 Task: Add a condition where "Hours until due date Greater than Twenty" in unsolved tickets in your groups.
Action: Mouse moved to (130, 534)
Screenshot: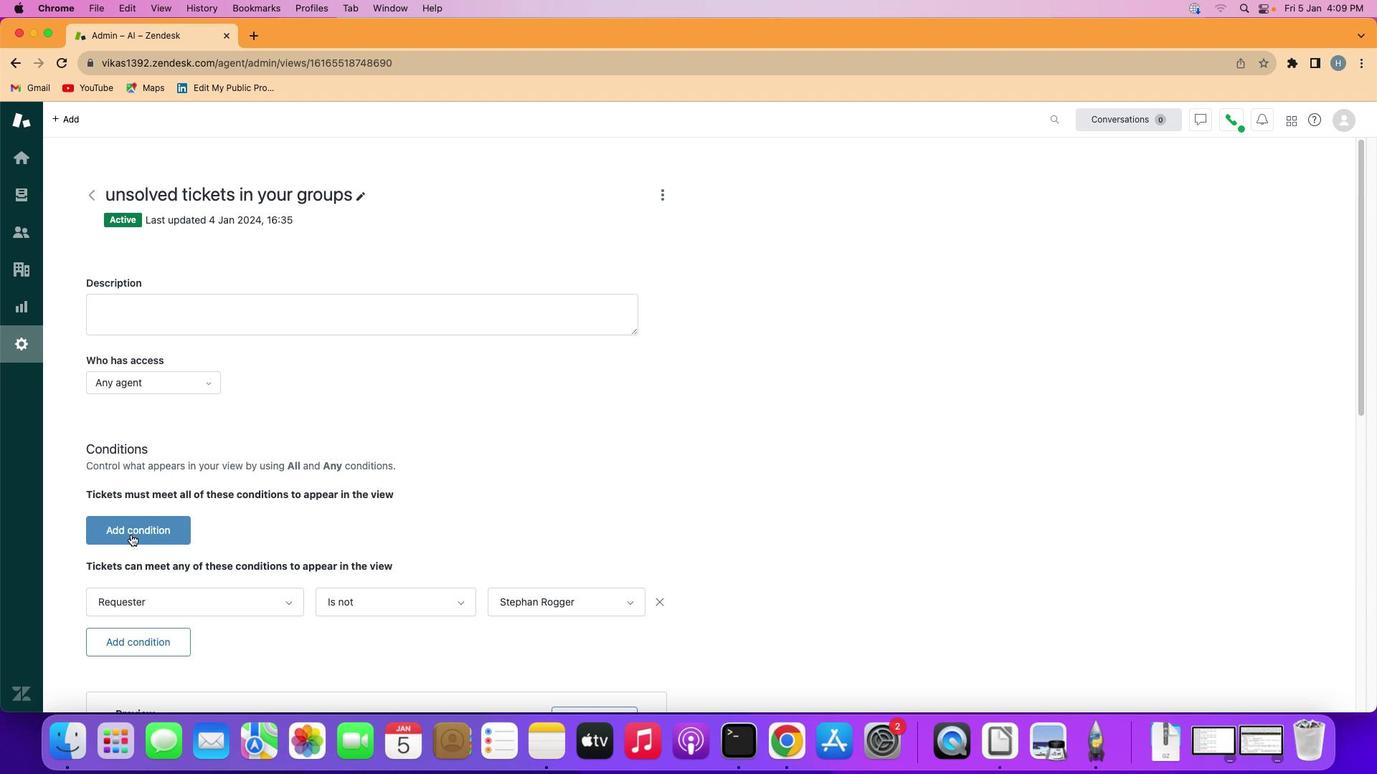 
Action: Mouse pressed left at (130, 534)
Screenshot: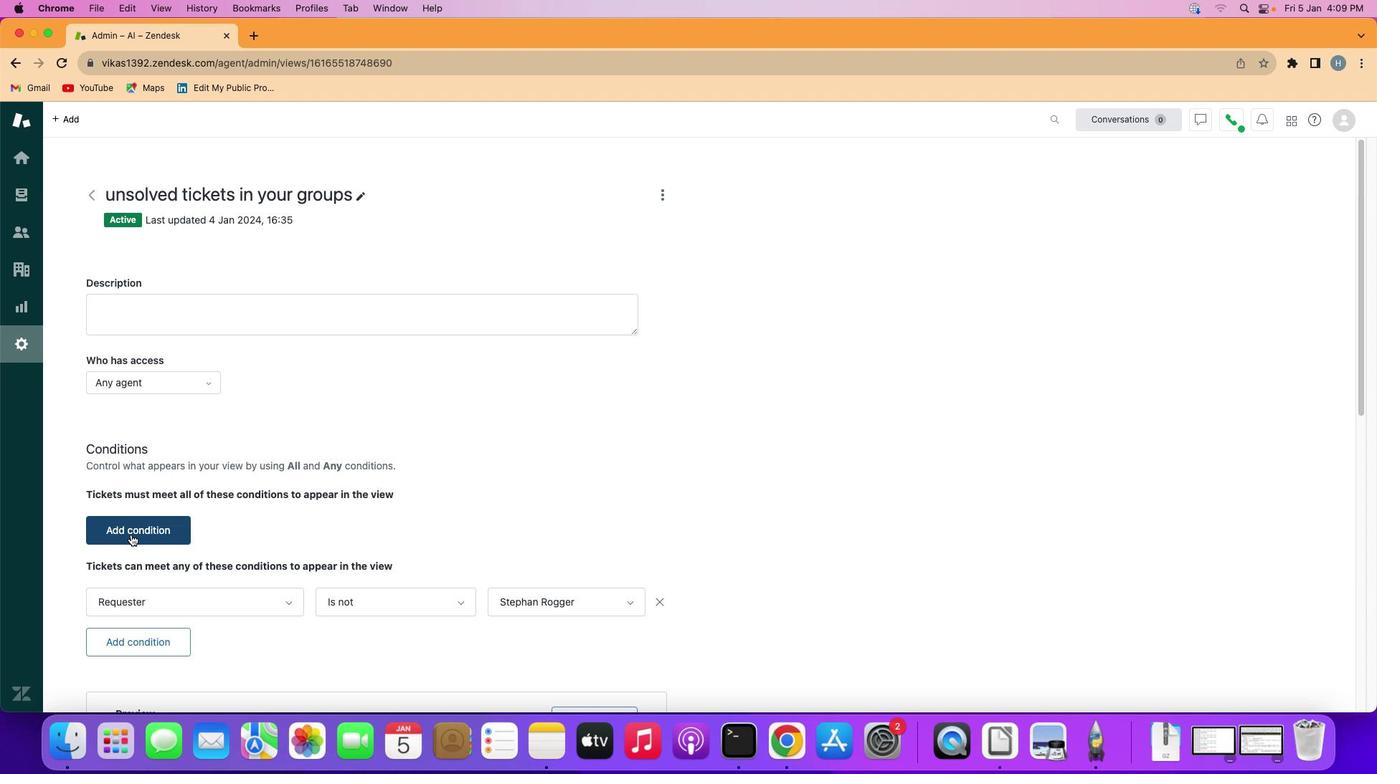 
Action: Mouse moved to (208, 538)
Screenshot: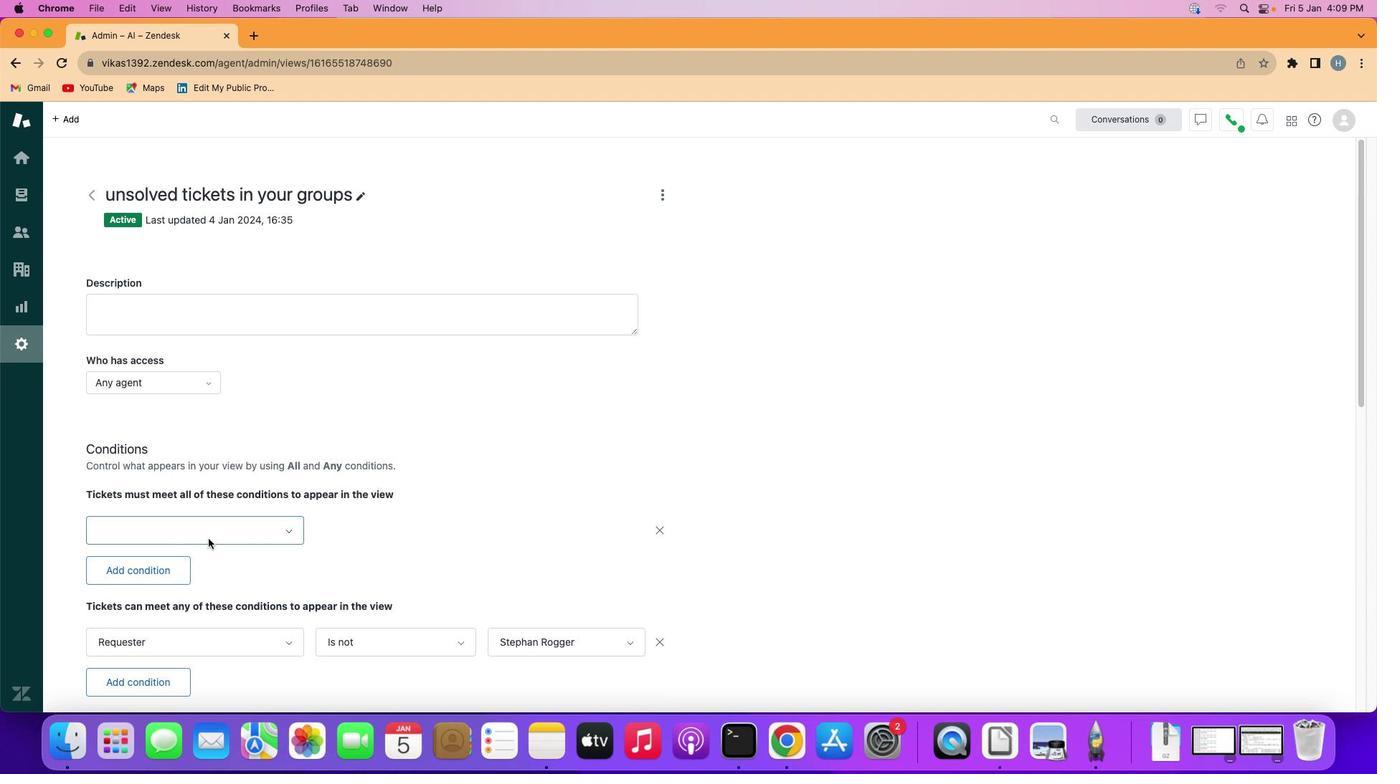 
Action: Mouse pressed left at (208, 538)
Screenshot: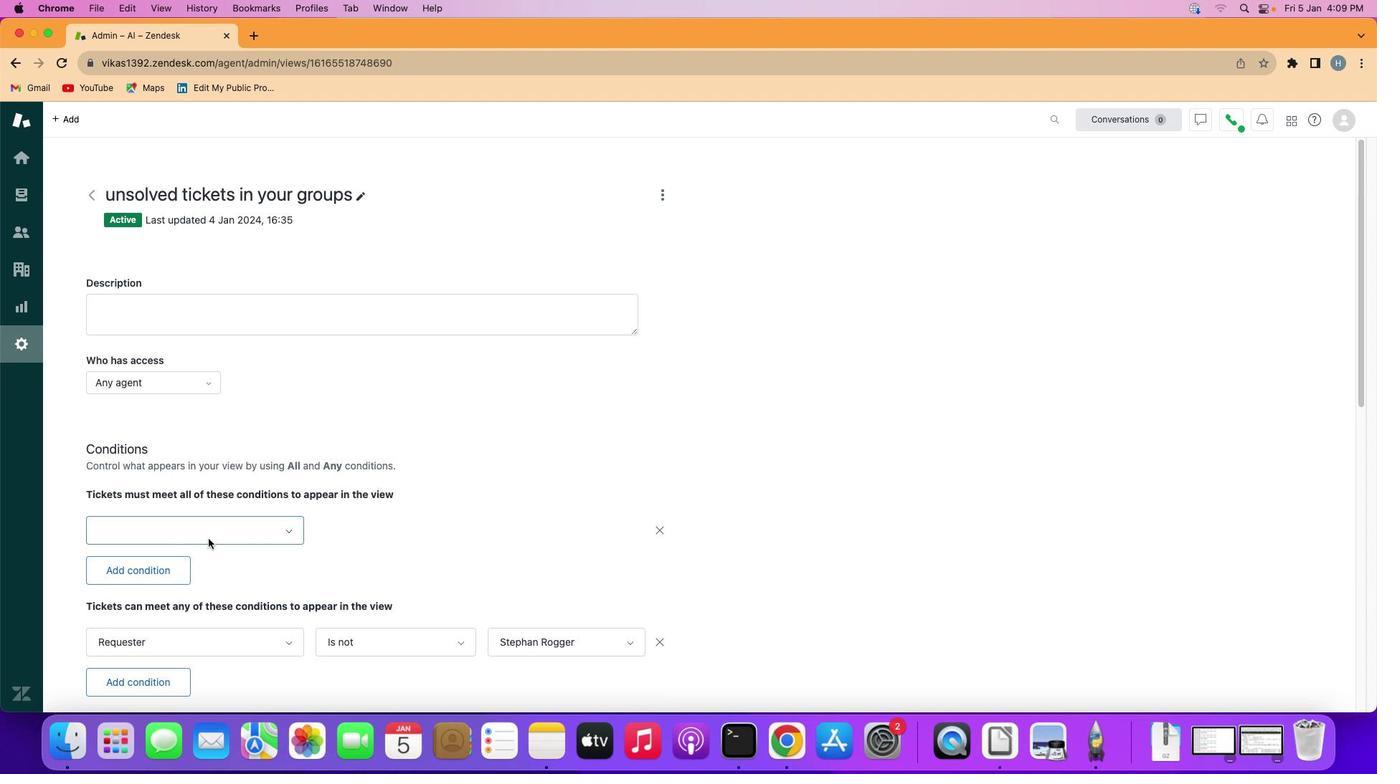 
Action: Mouse moved to (197, 396)
Screenshot: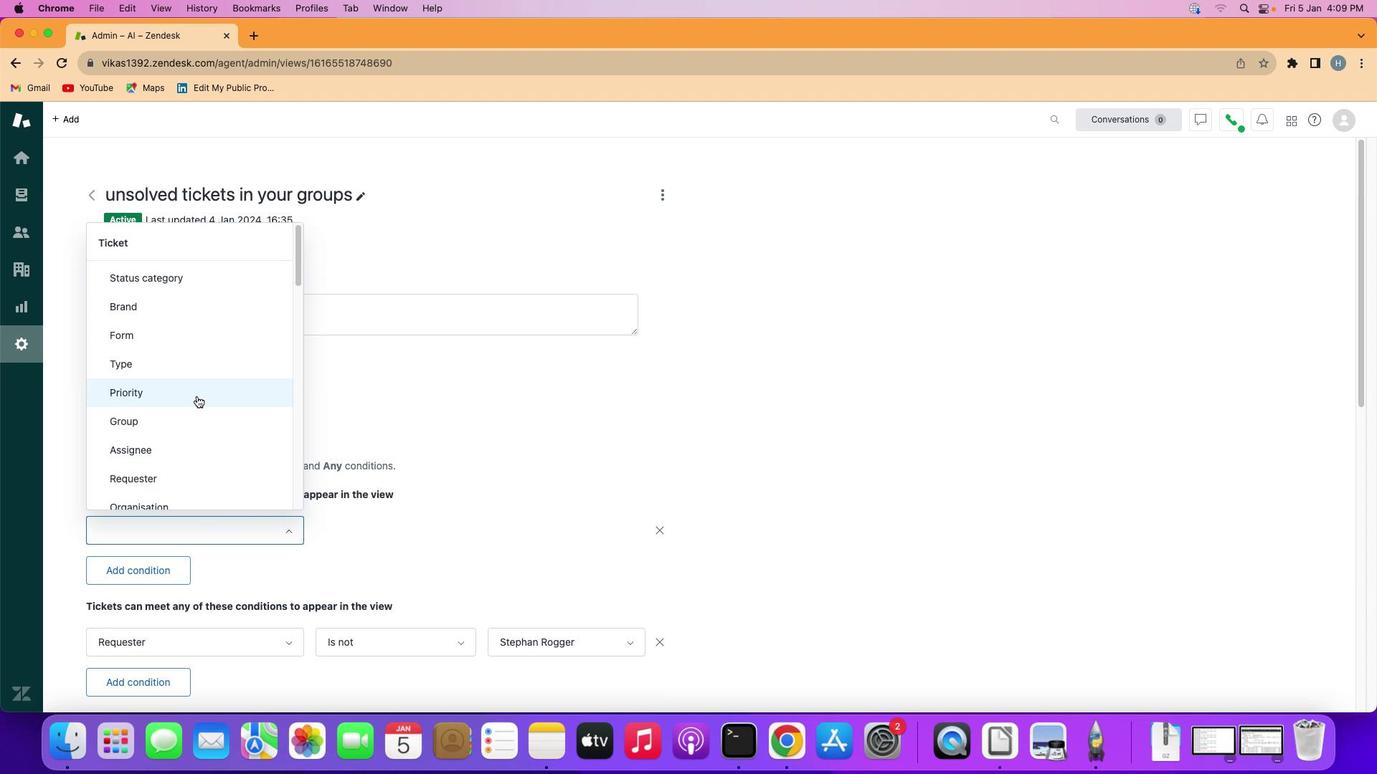 
Action: Mouse scrolled (197, 396) with delta (0, 0)
Screenshot: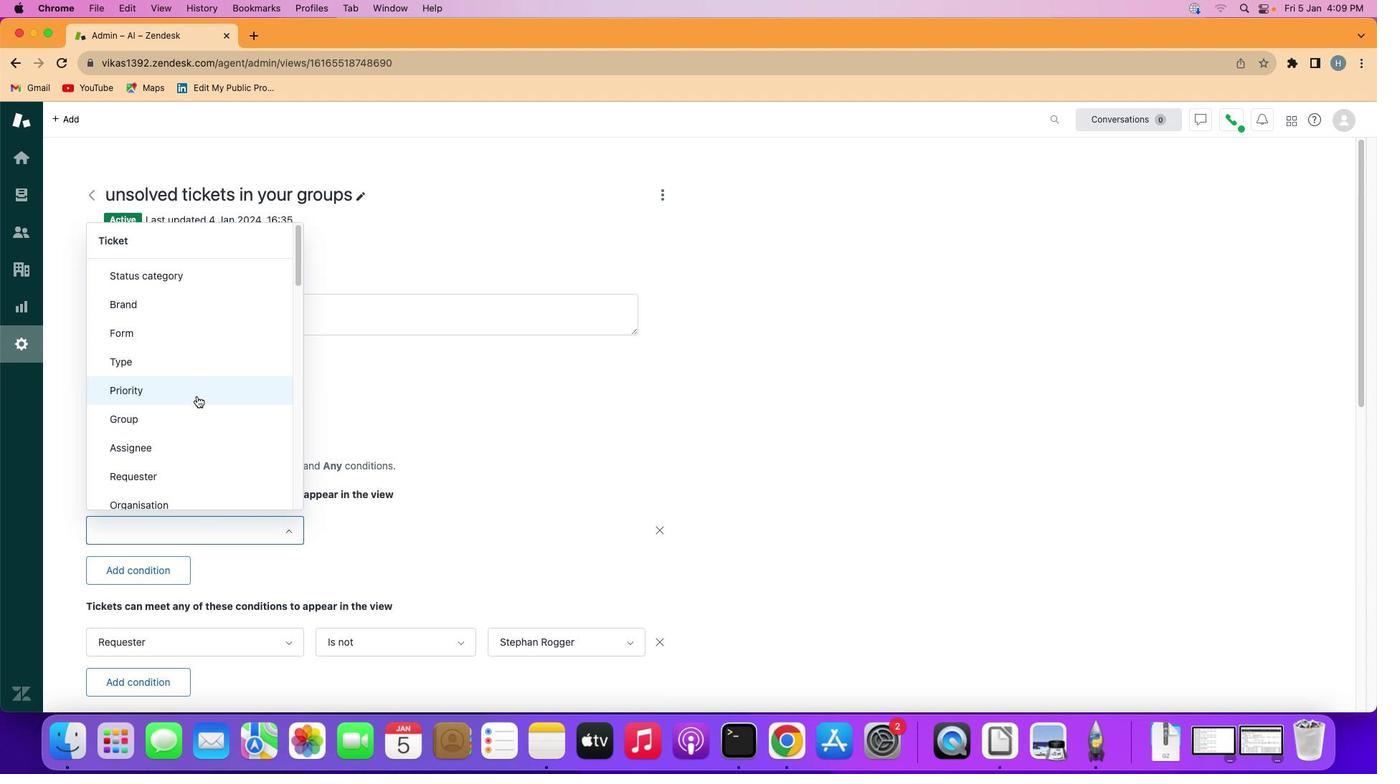 
Action: Mouse scrolled (197, 396) with delta (0, 0)
Screenshot: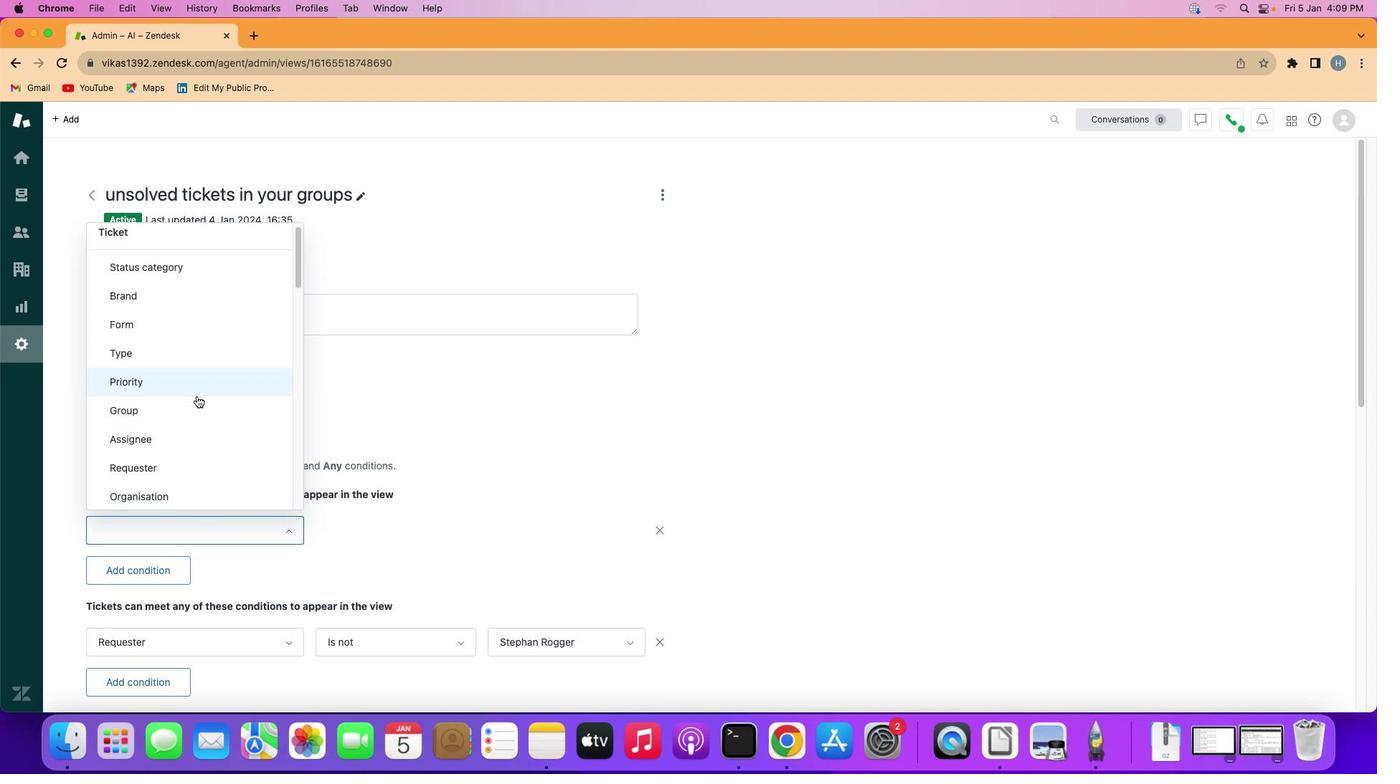 
Action: Mouse scrolled (197, 396) with delta (0, 0)
Screenshot: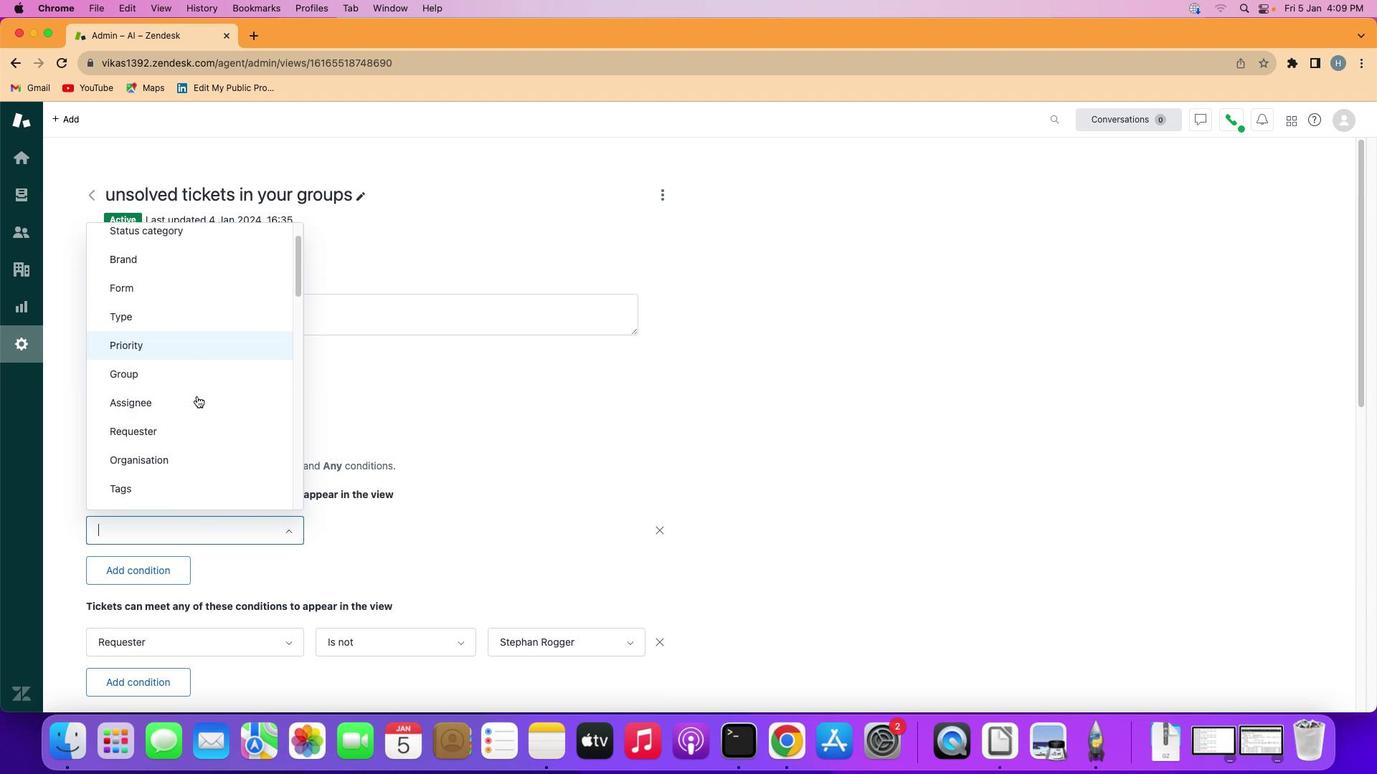 
Action: Mouse scrolled (197, 396) with delta (0, -1)
Screenshot: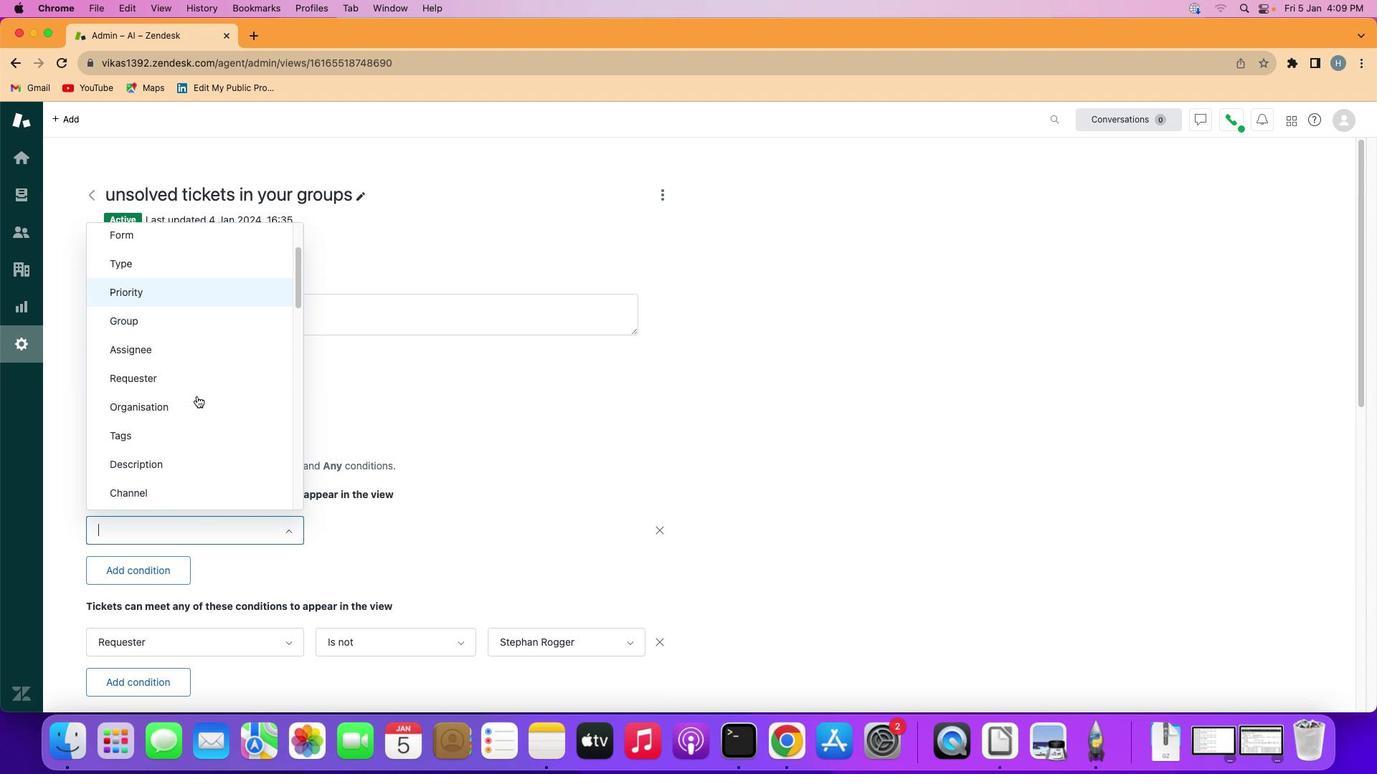 
Action: Mouse scrolled (197, 396) with delta (0, -2)
Screenshot: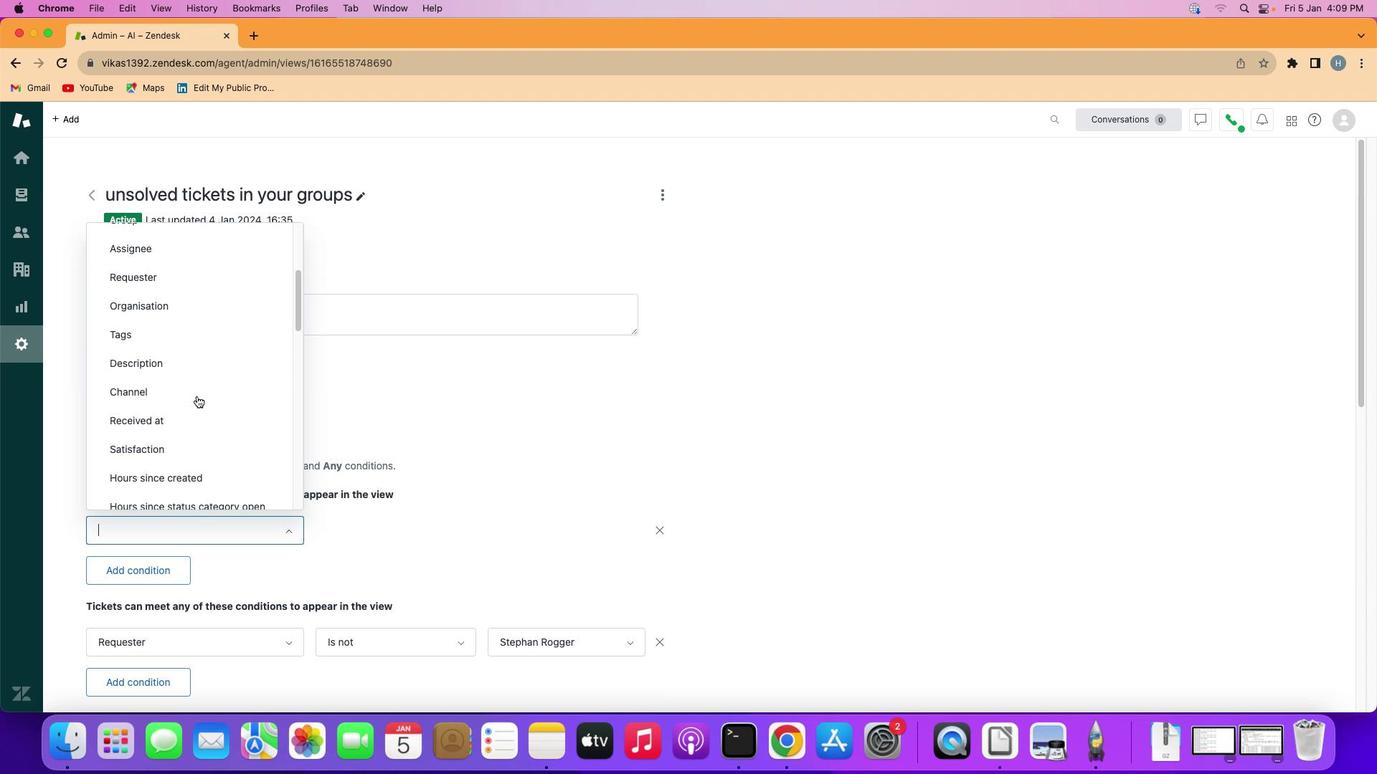 
Action: Mouse moved to (206, 393)
Screenshot: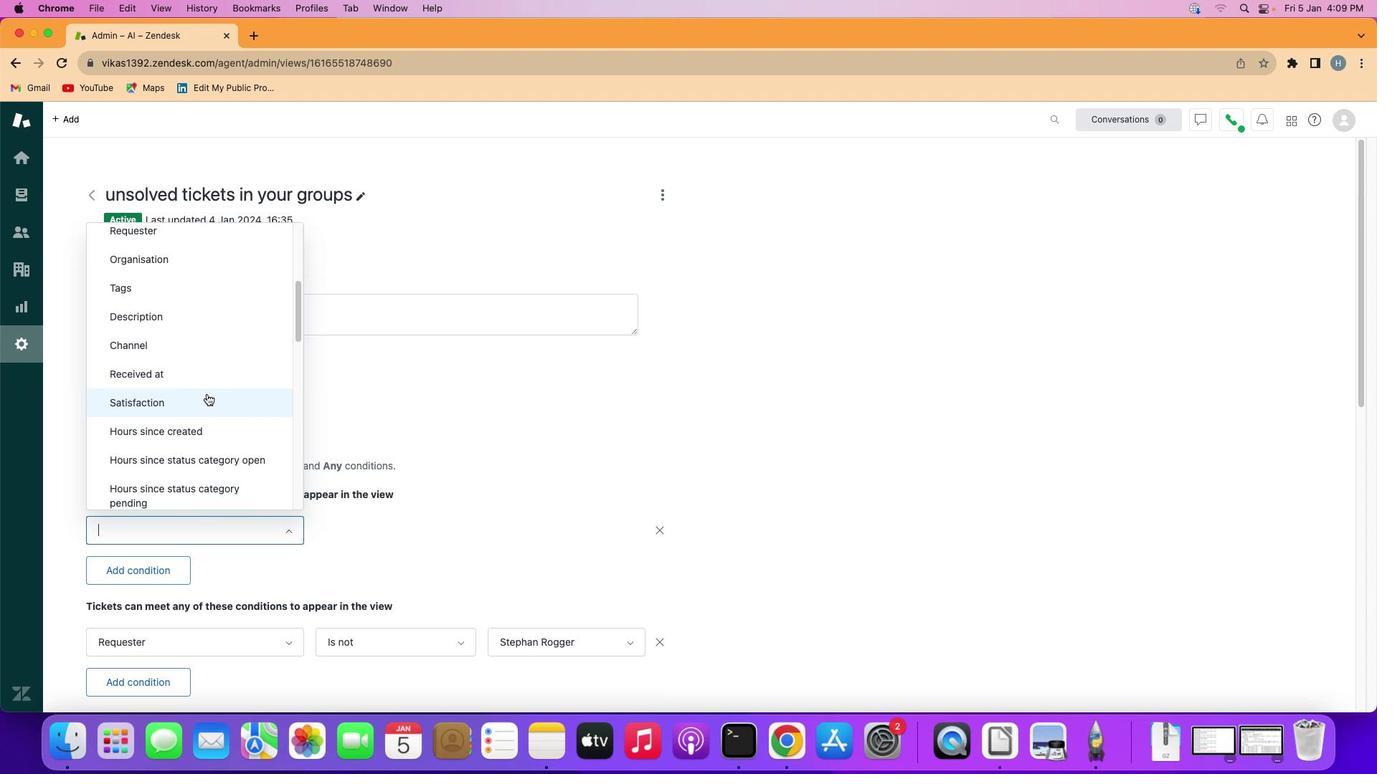 
Action: Mouse scrolled (206, 393) with delta (0, 0)
Screenshot: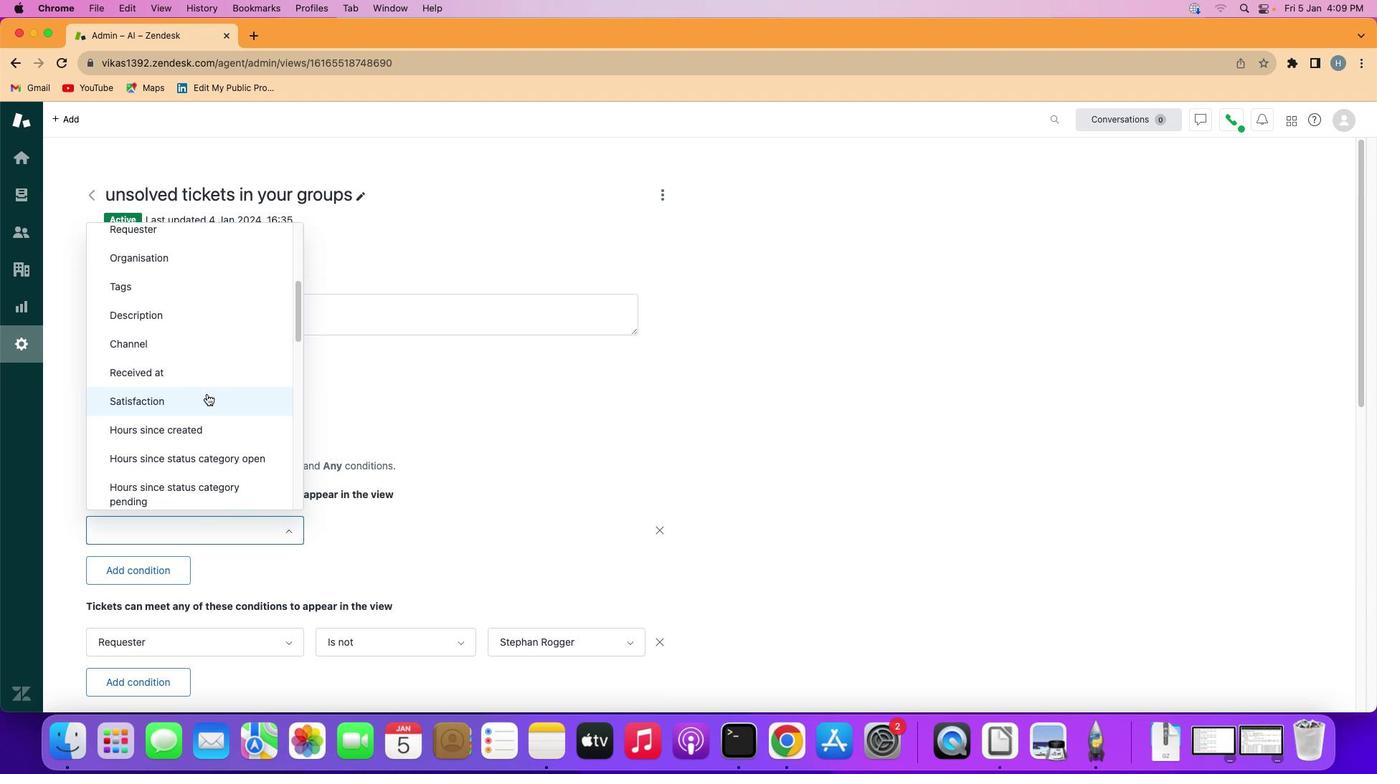 
Action: Mouse scrolled (206, 393) with delta (0, 0)
Screenshot: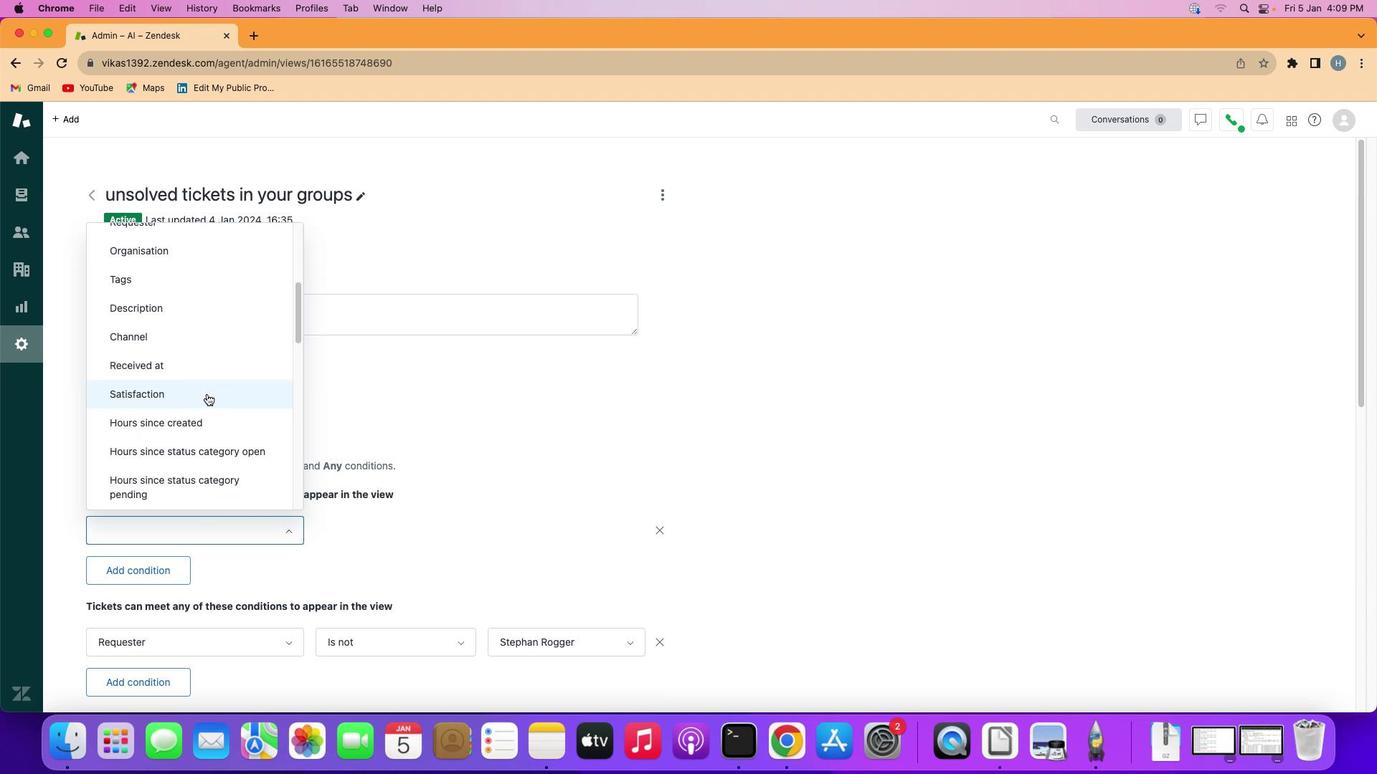
Action: Mouse scrolled (206, 393) with delta (0, 0)
Screenshot: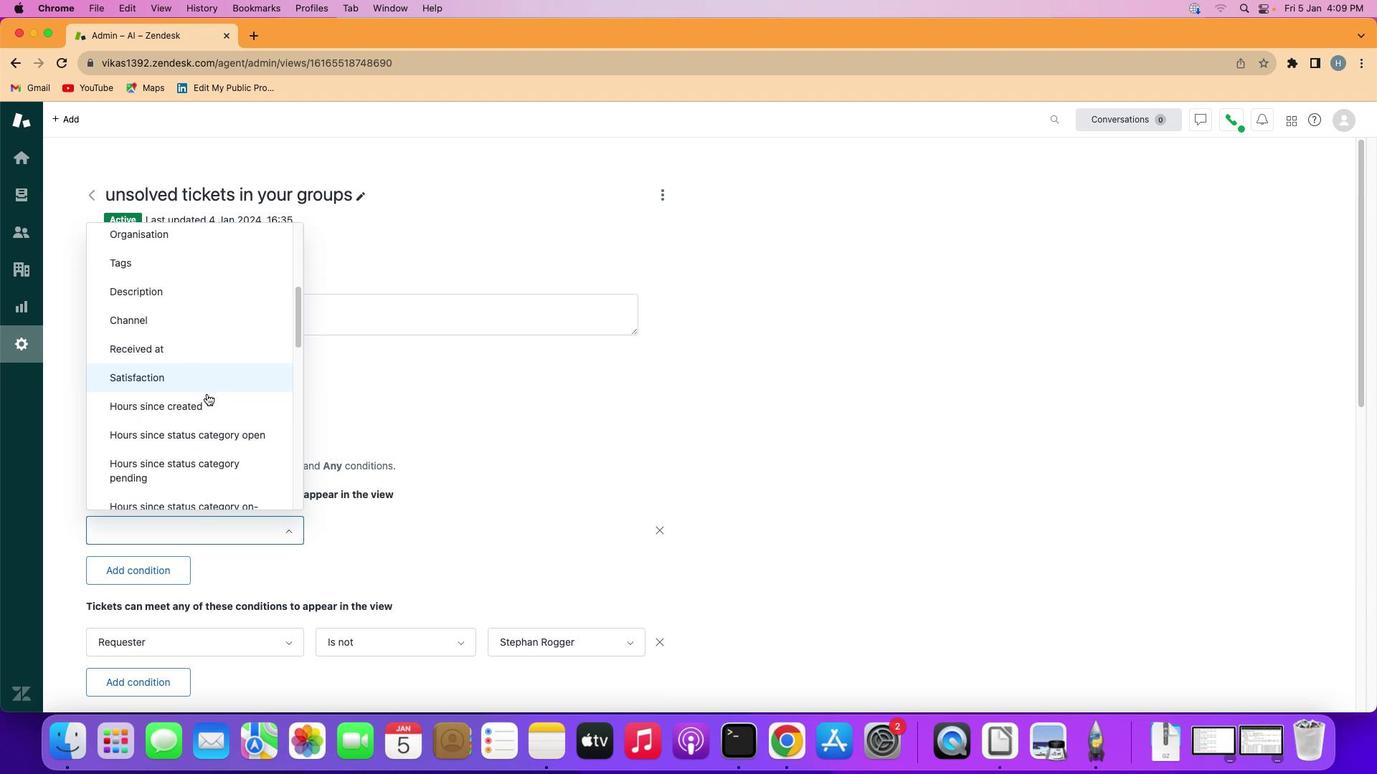 
Action: Mouse scrolled (206, 393) with delta (0, -1)
Screenshot: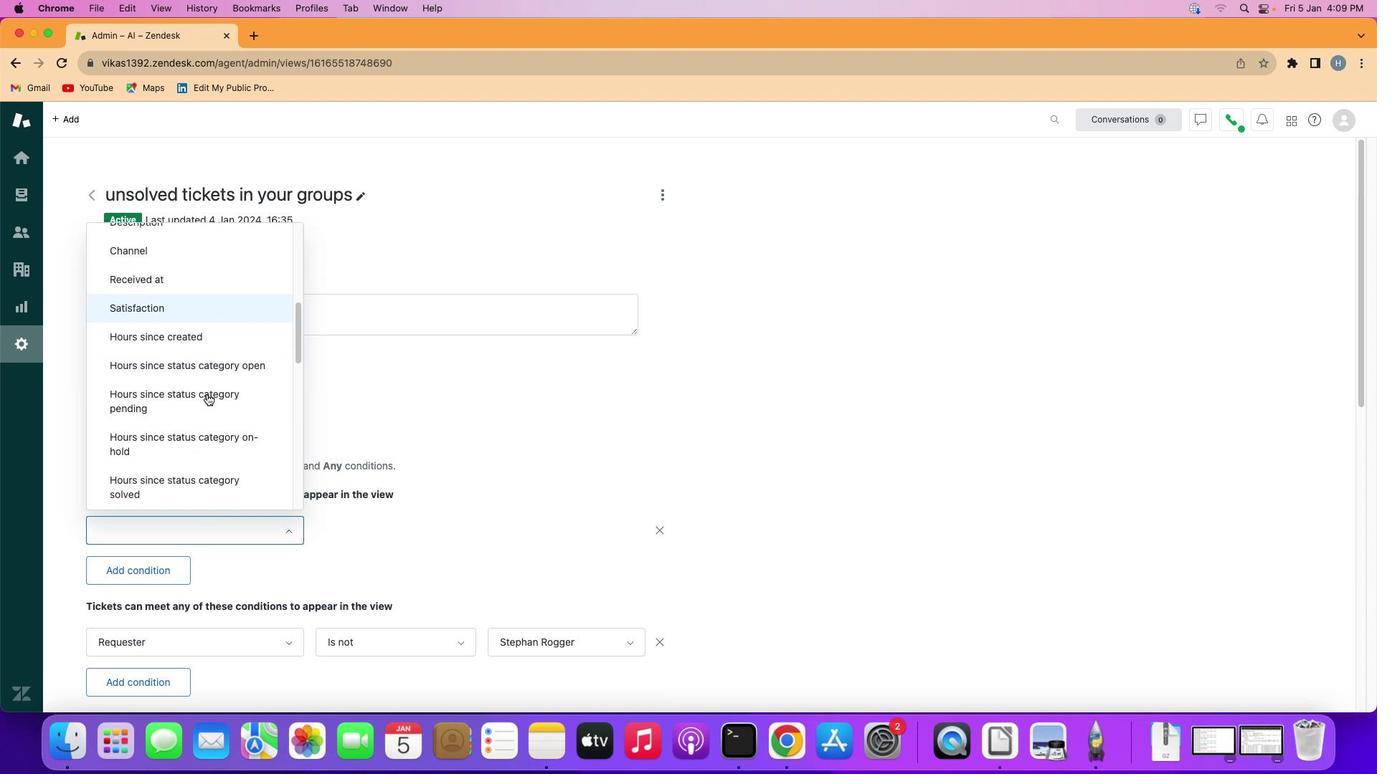 
Action: Mouse scrolled (206, 393) with delta (0, -1)
Screenshot: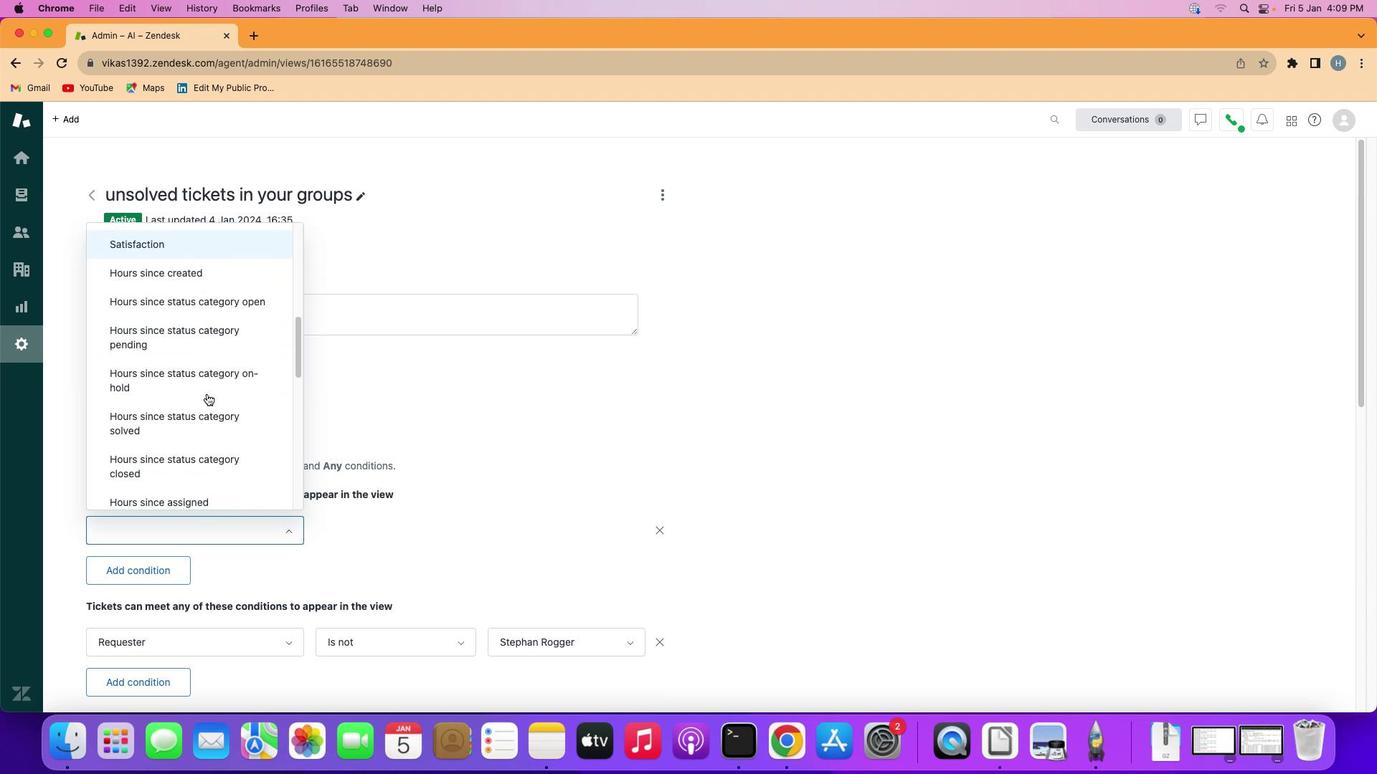 
Action: Mouse moved to (224, 393)
Screenshot: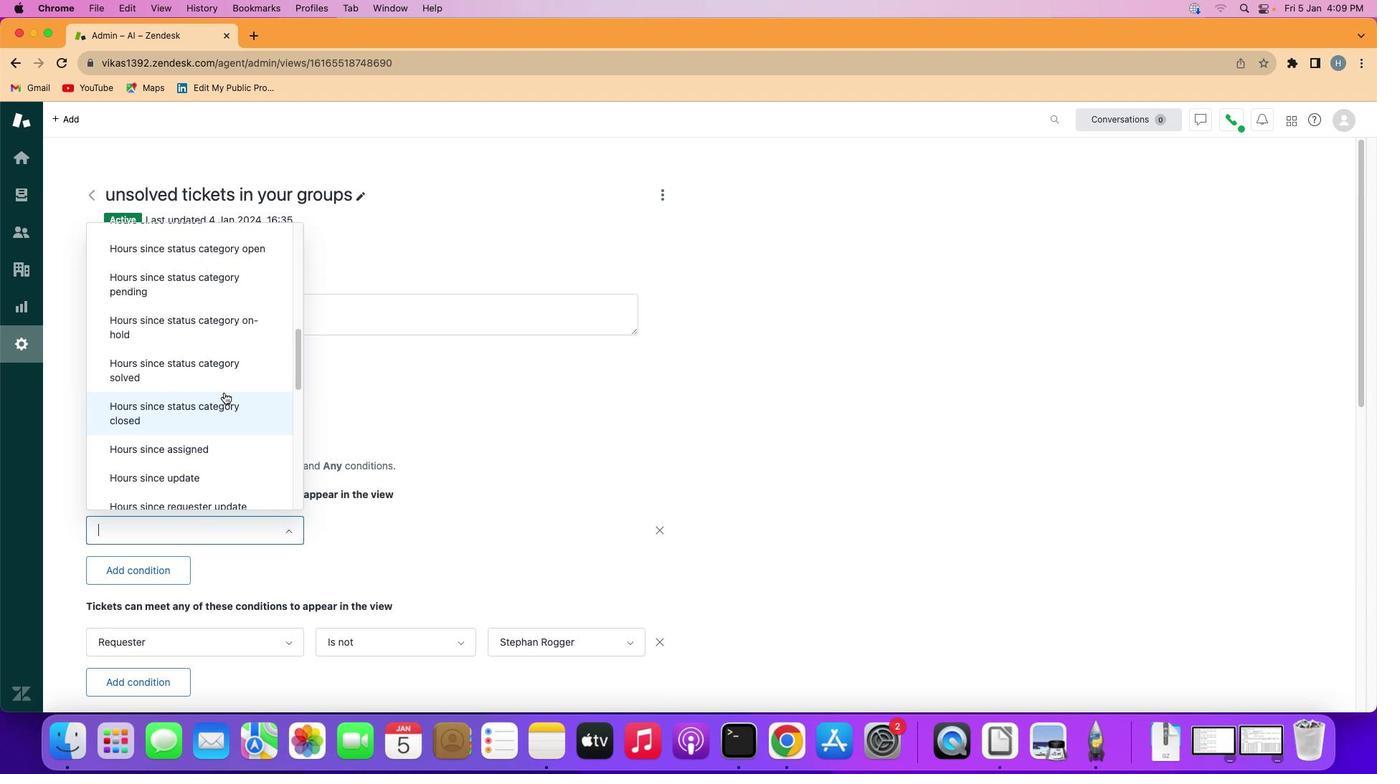 
Action: Mouse scrolled (224, 393) with delta (0, 0)
Screenshot: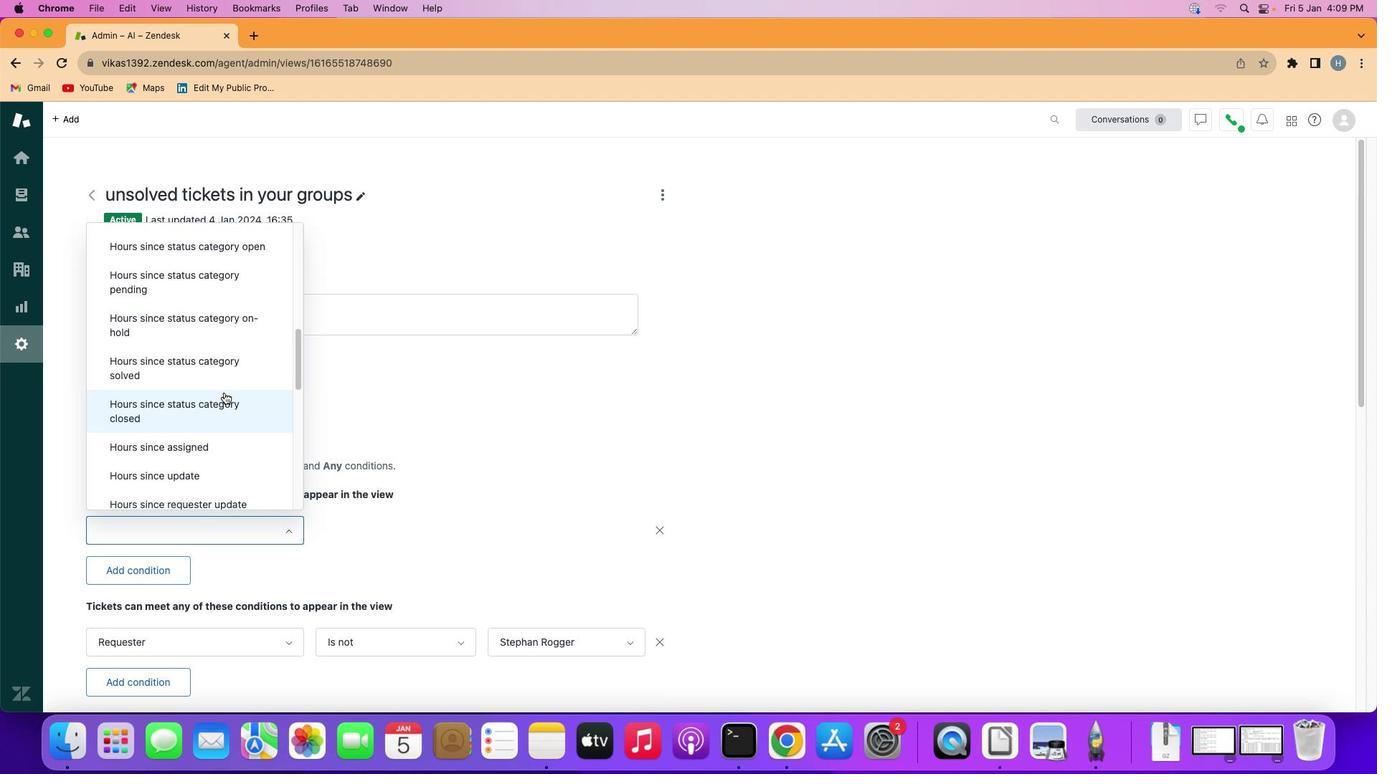 
Action: Mouse scrolled (224, 393) with delta (0, 0)
Screenshot: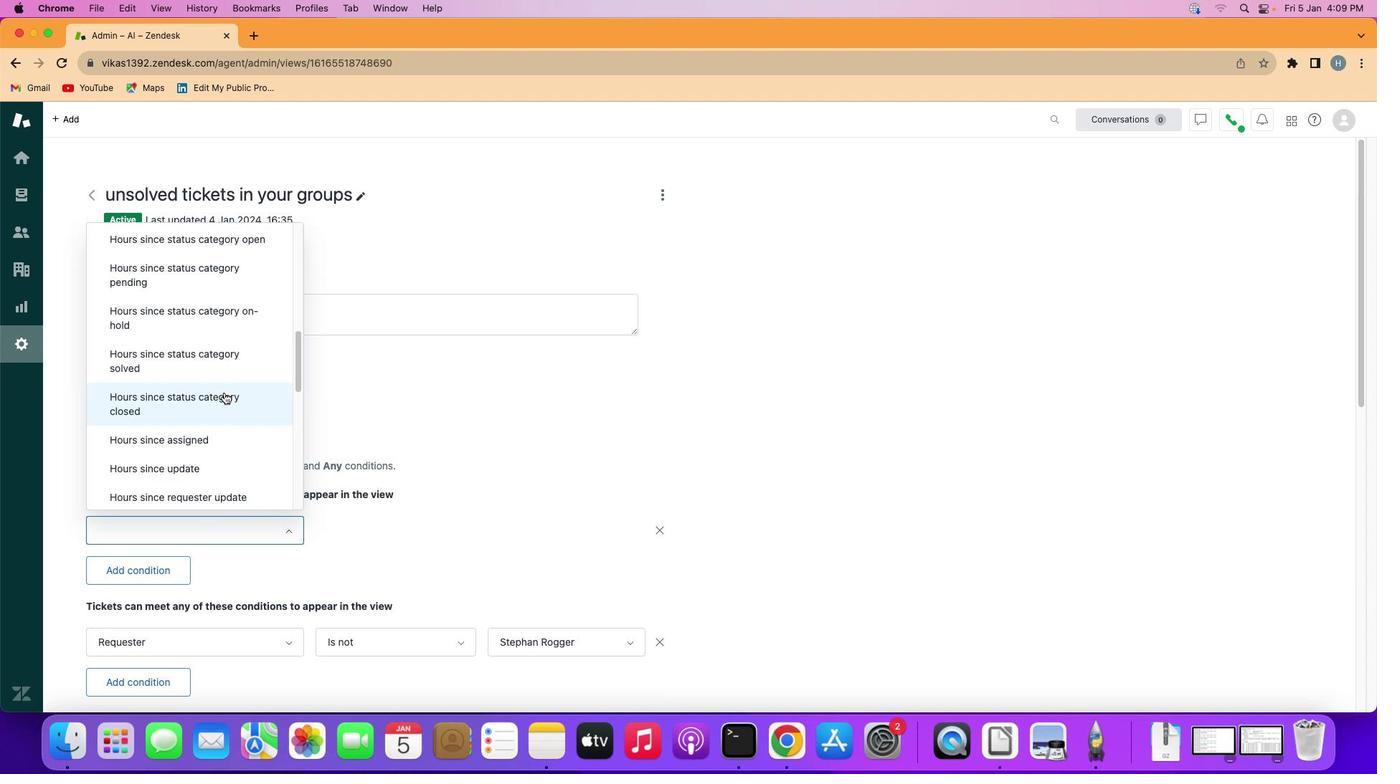 
Action: Mouse scrolled (224, 393) with delta (0, 0)
Screenshot: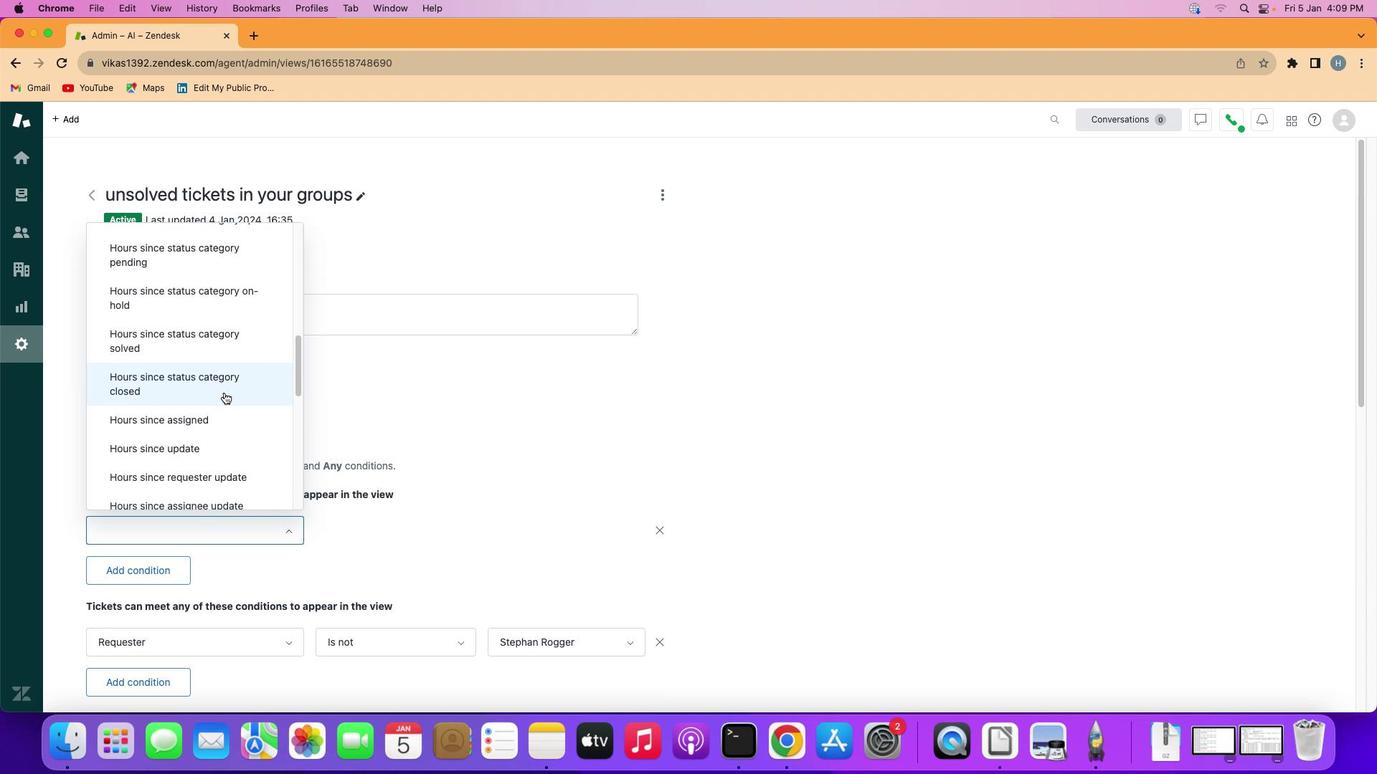 
Action: Mouse scrolled (224, 393) with delta (0, 0)
Screenshot: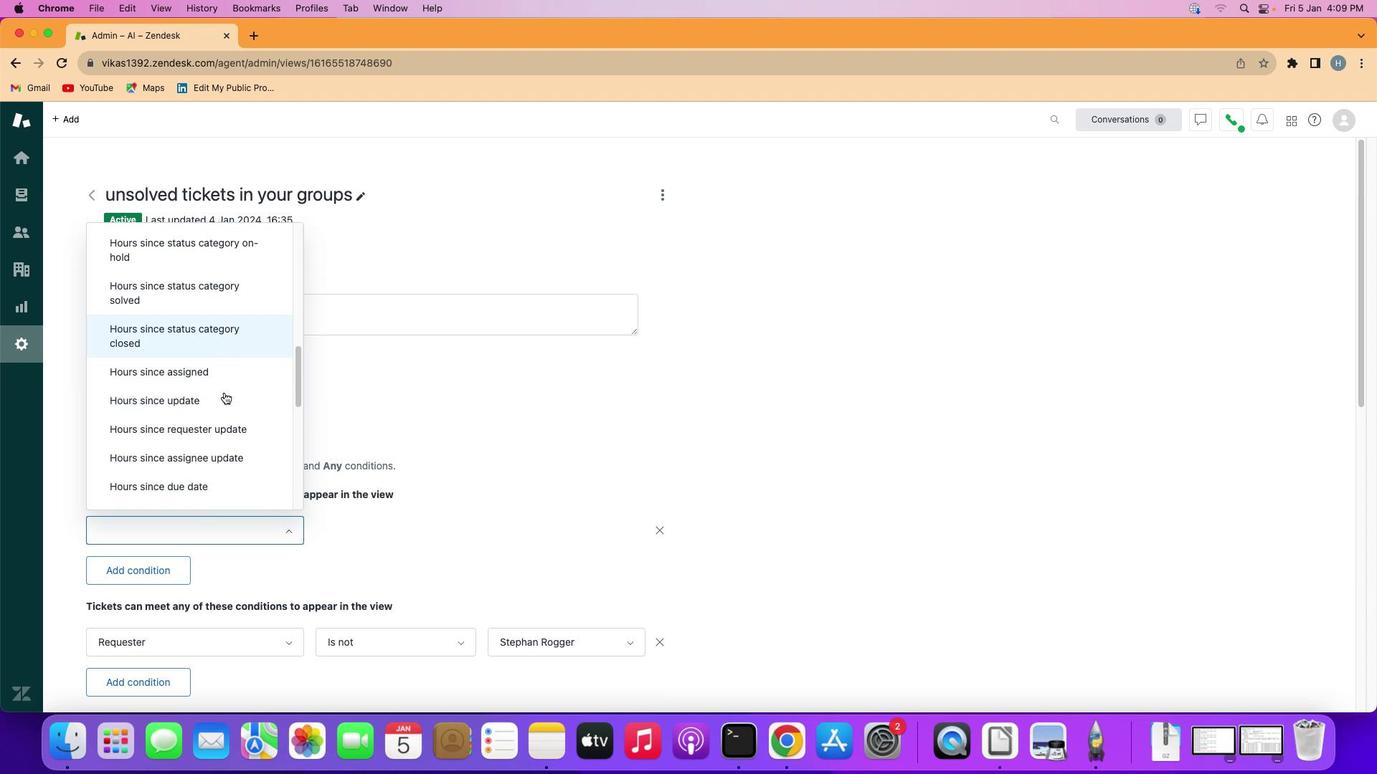 
Action: Mouse scrolled (224, 393) with delta (0, 0)
Screenshot: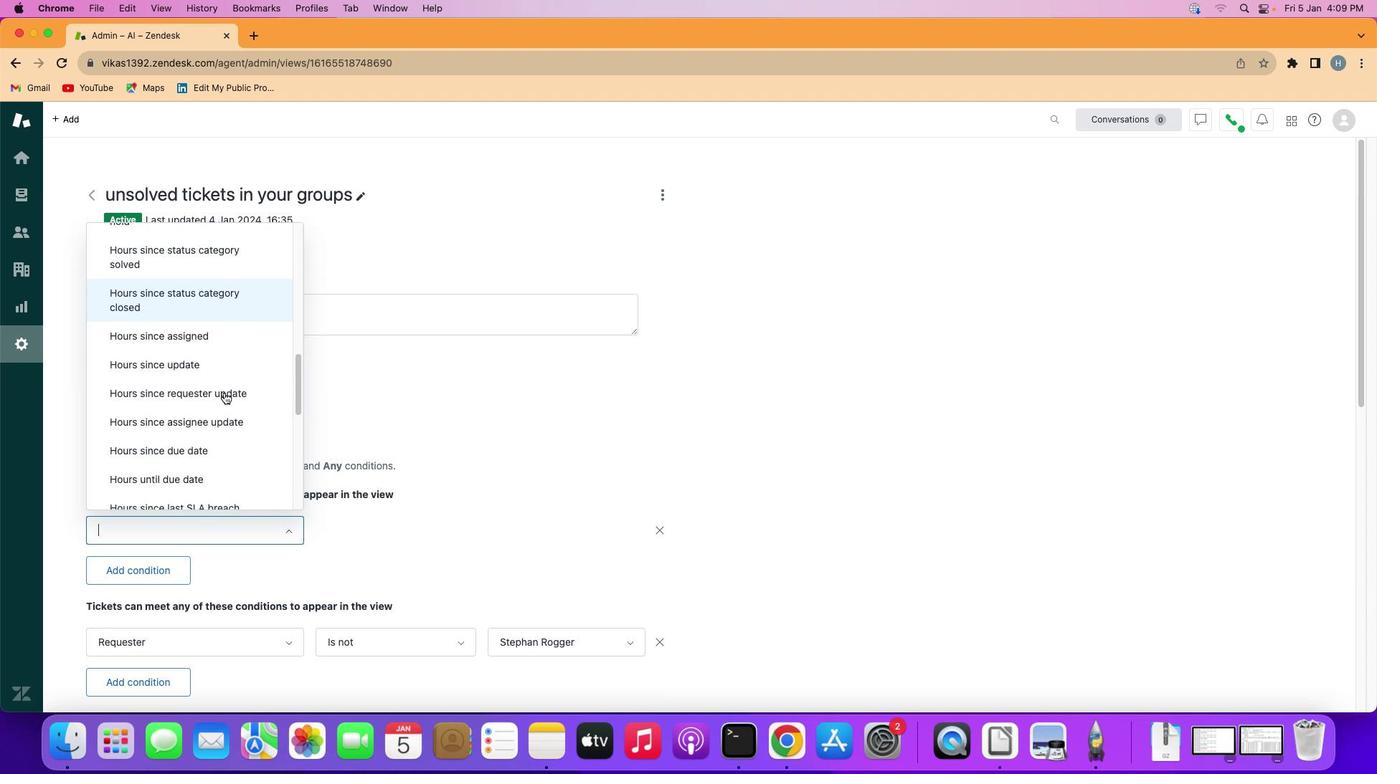 
Action: Mouse scrolled (224, 393) with delta (0, 0)
Screenshot: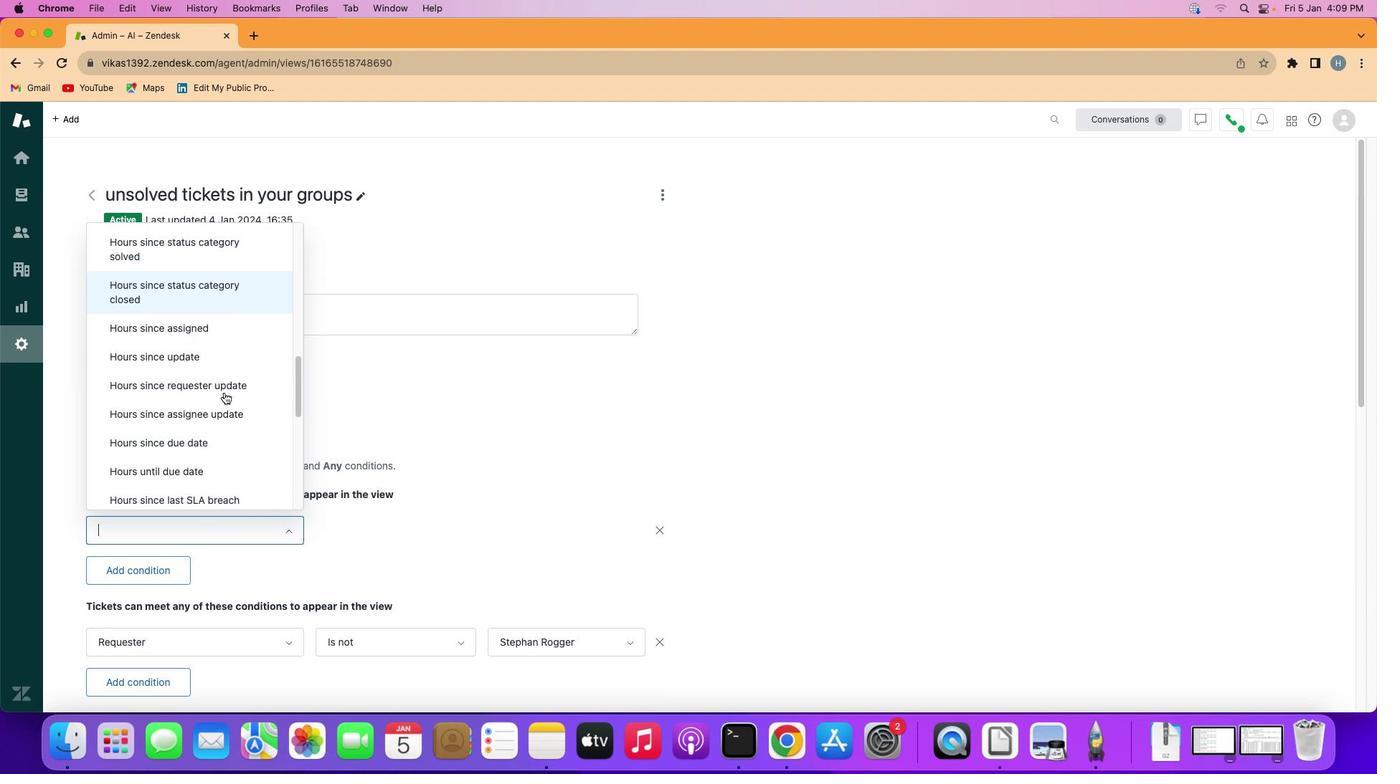 
Action: Mouse scrolled (224, 393) with delta (0, 0)
Screenshot: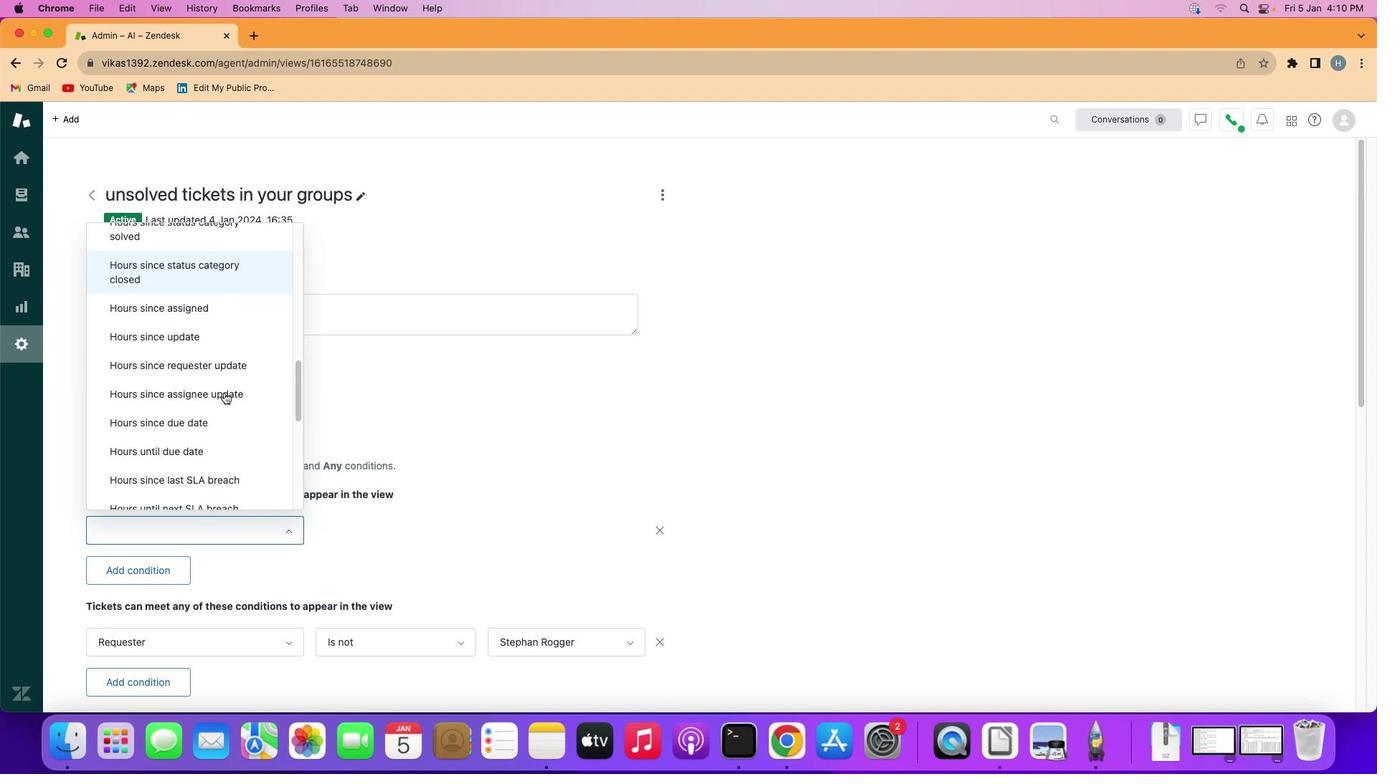 
Action: Mouse scrolled (224, 393) with delta (0, 0)
Screenshot: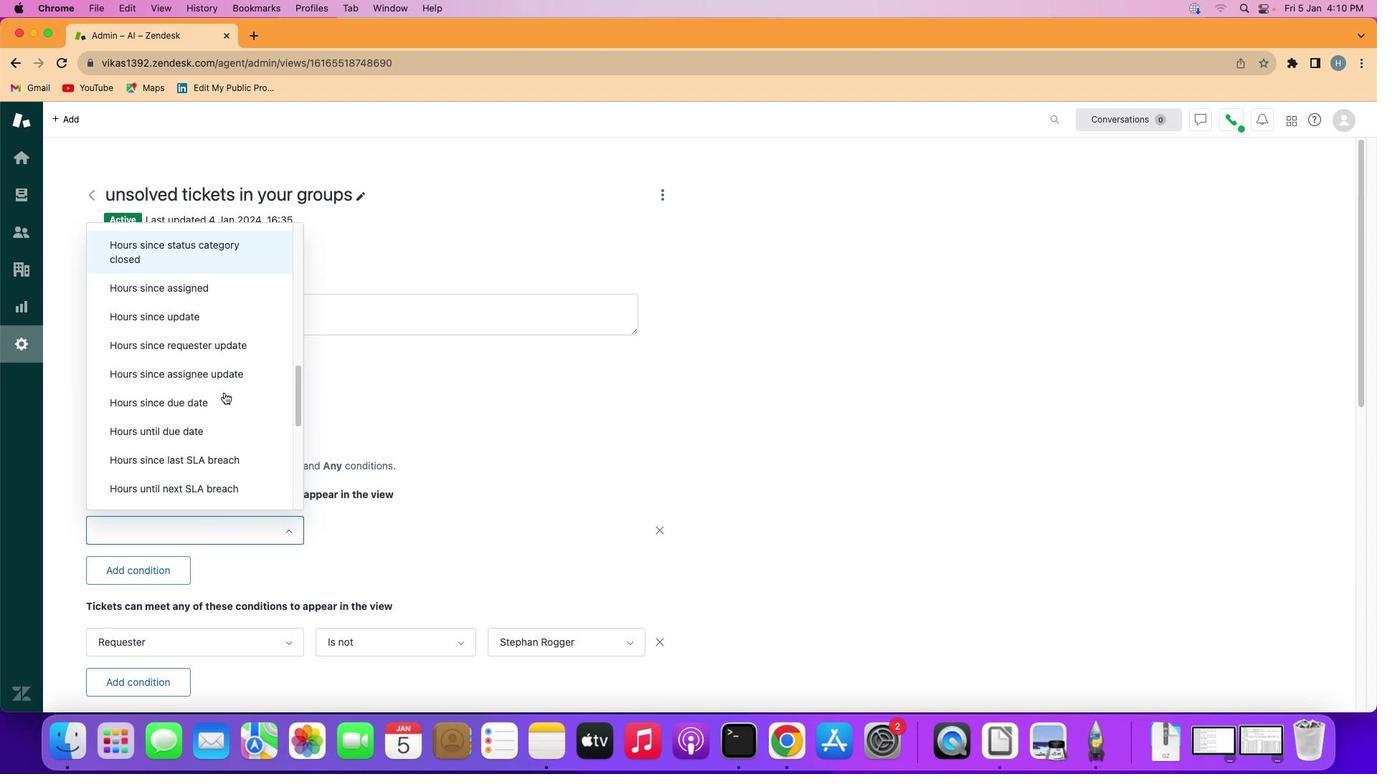
Action: Mouse moved to (215, 416)
Screenshot: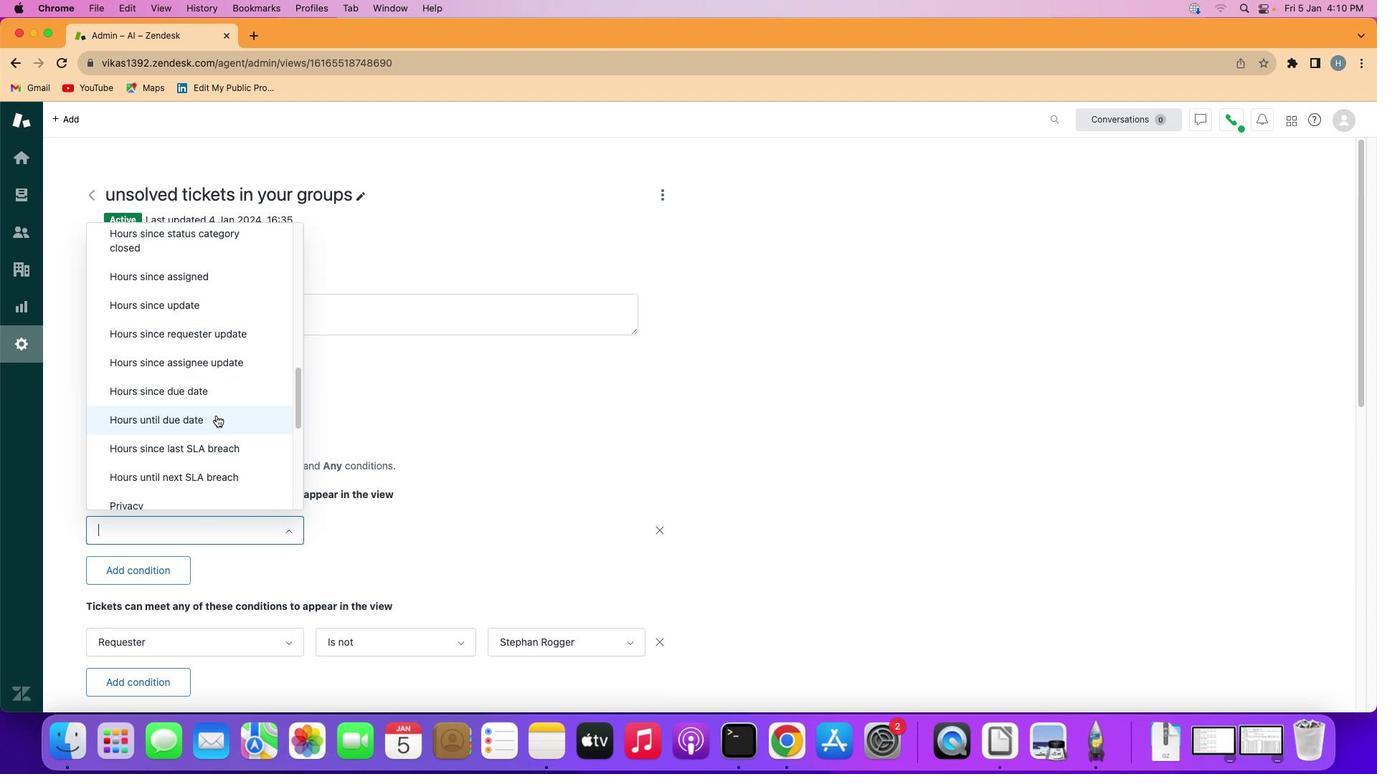 
Action: Mouse pressed left at (215, 416)
Screenshot: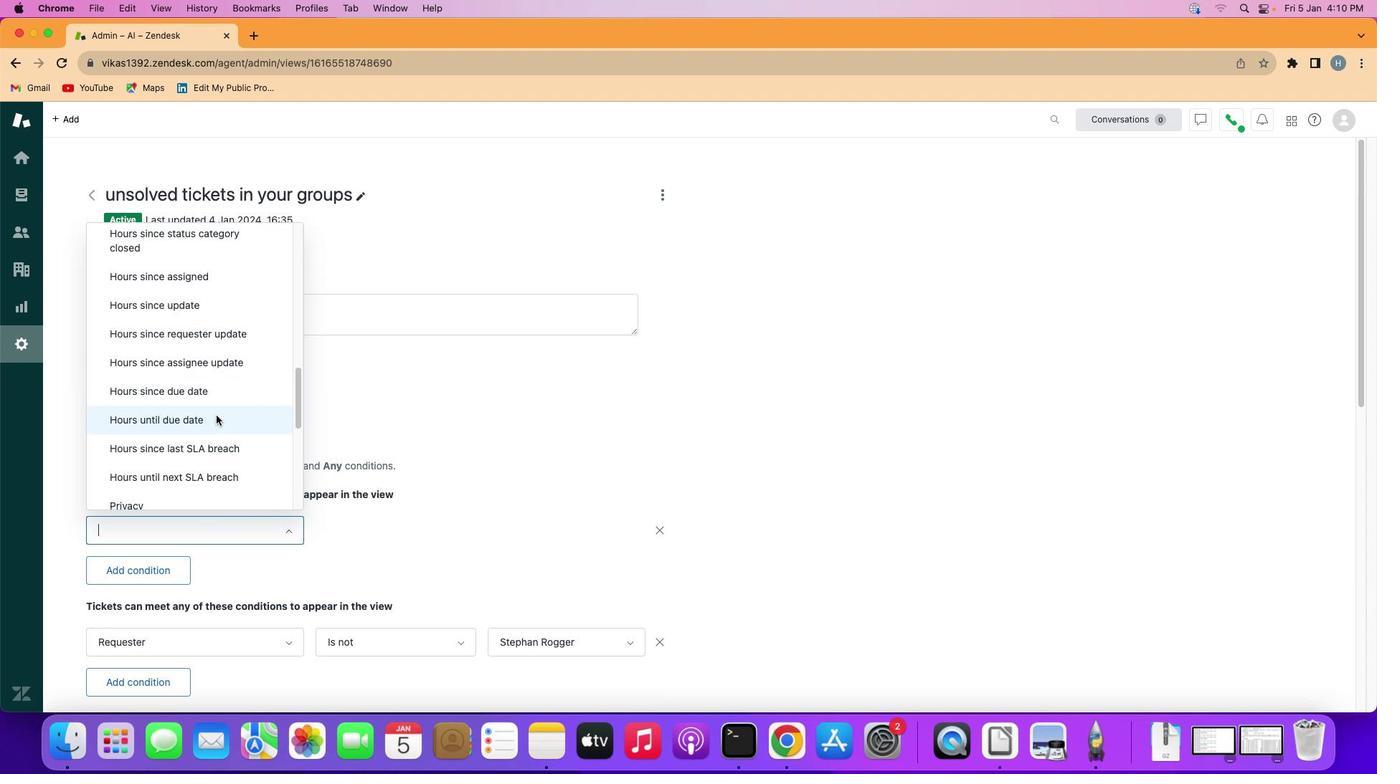 
Action: Mouse moved to (388, 520)
Screenshot: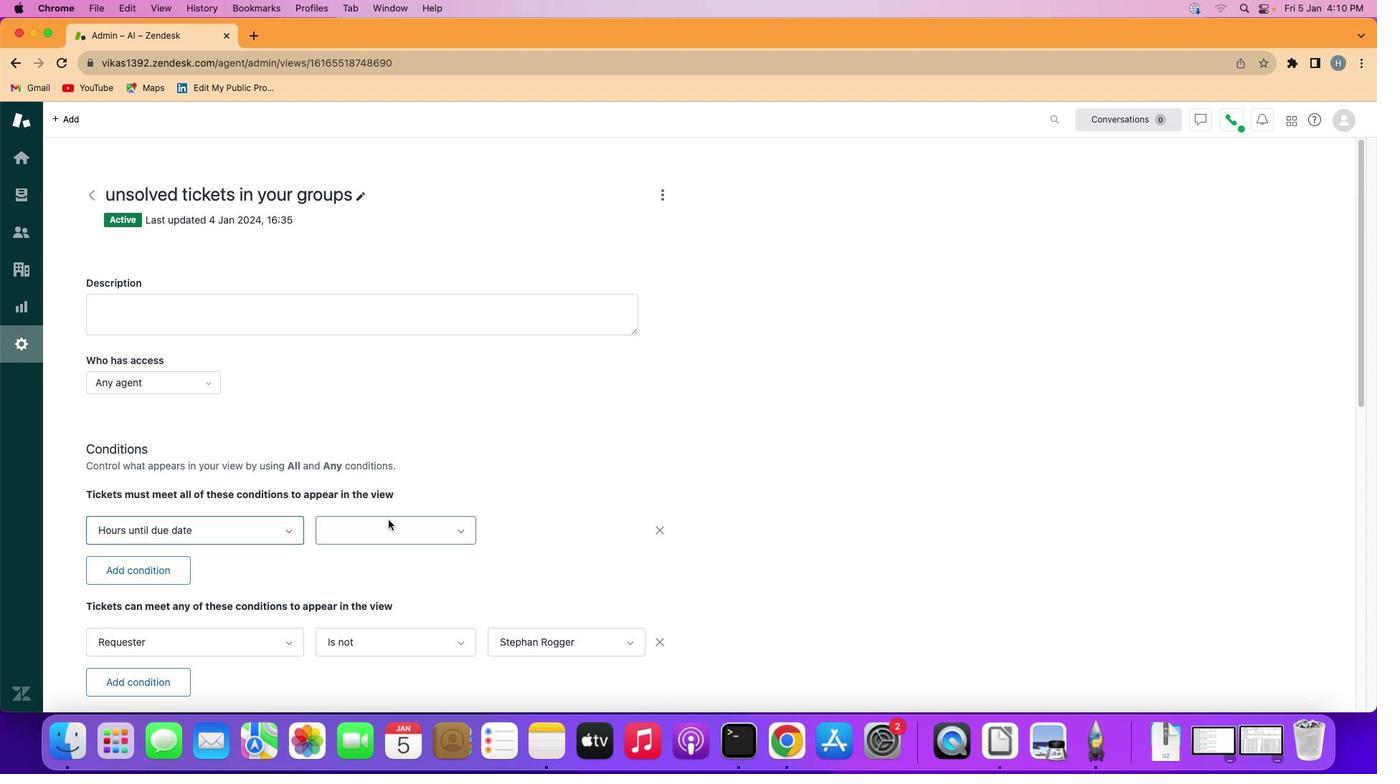 
Action: Mouse pressed left at (388, 520)
Screenshot: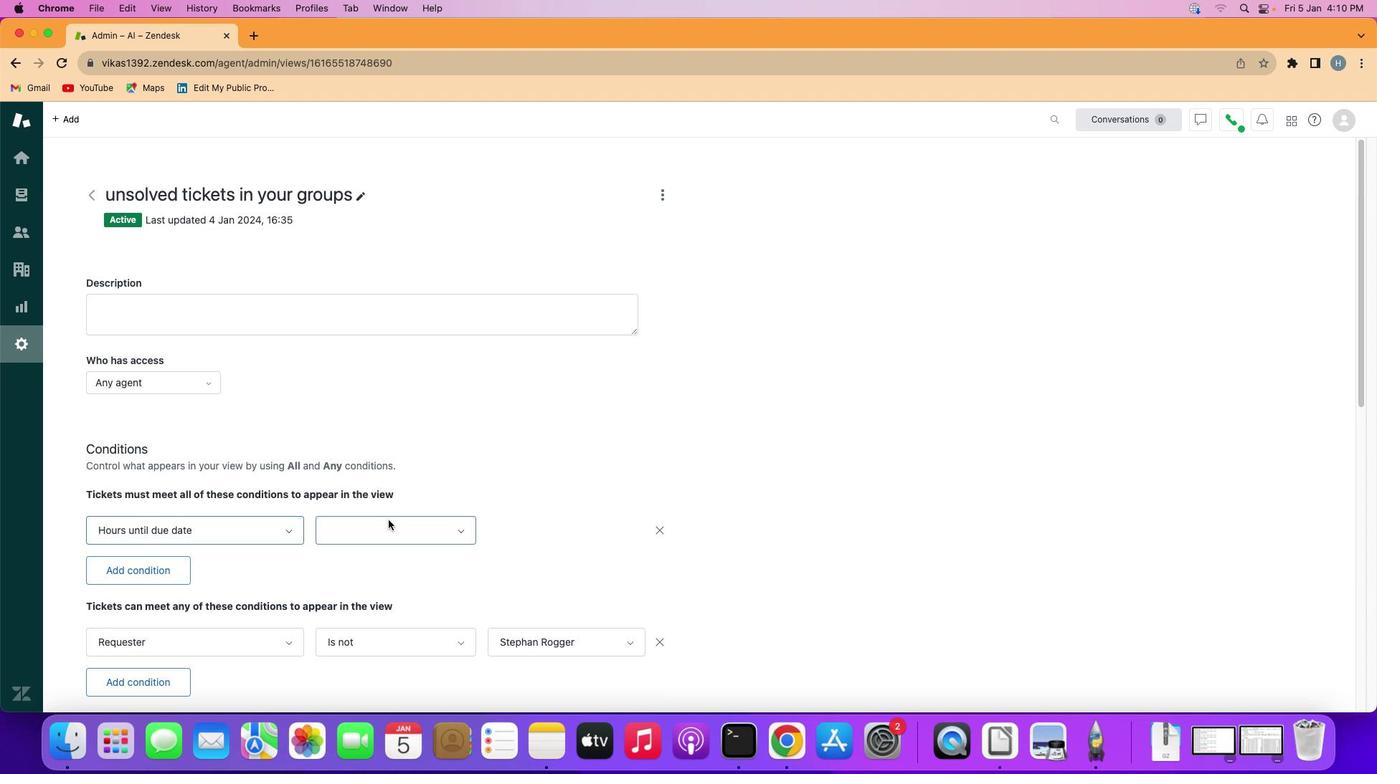 
Action: Mouse moved to (382, 594)
Screenshot: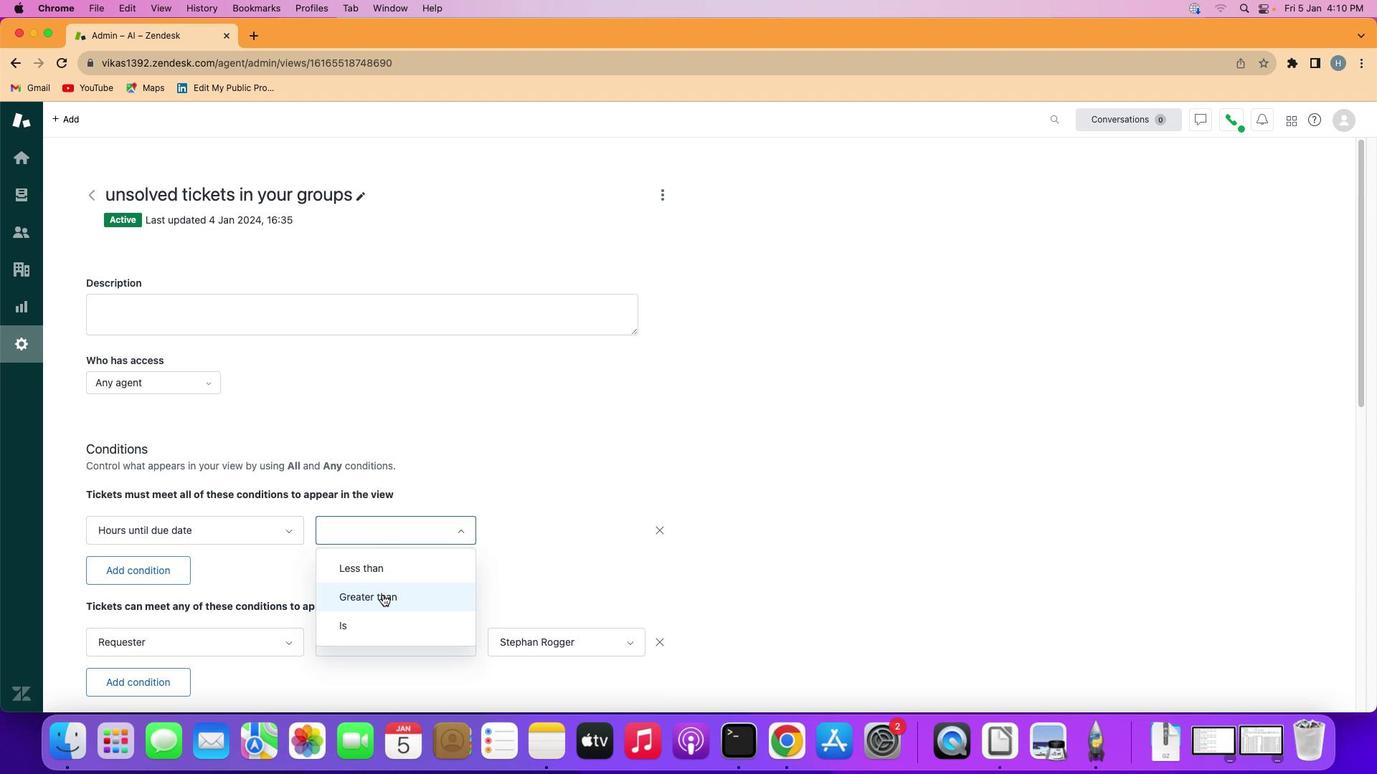 
Action: Mouse pressed left at (382, 594)
Screenshot: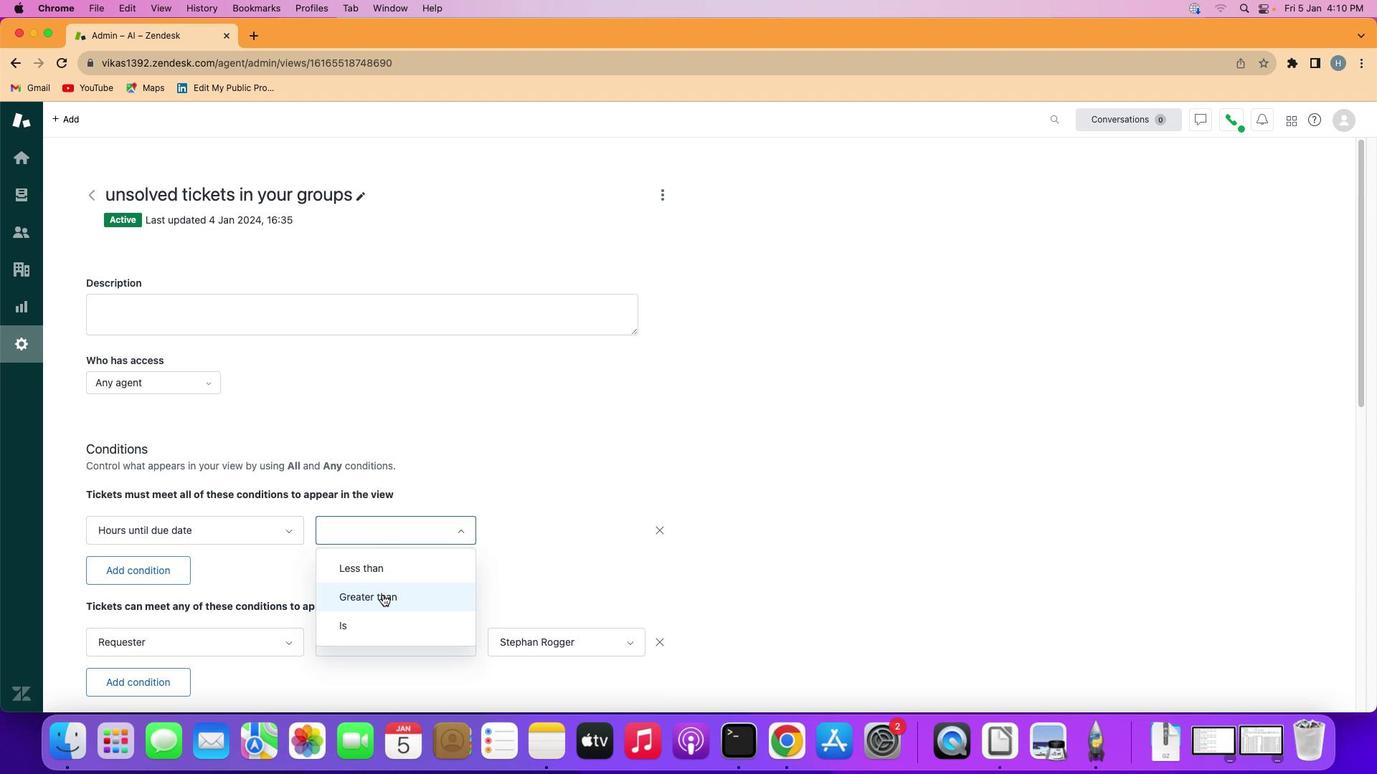 
Action: Mouse moved to (567, 533)
Screenshot: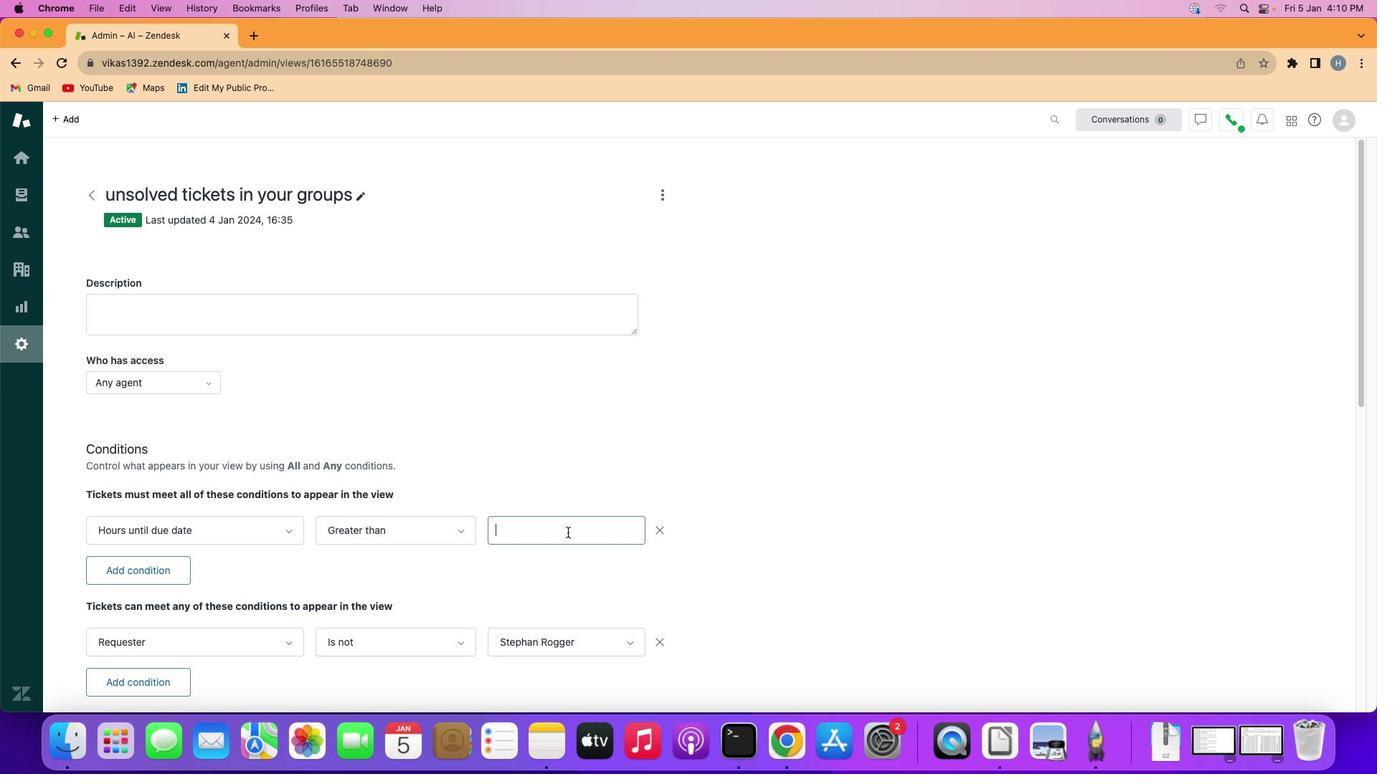 
Action: Mouse pressed left at (567, 533)
Screenshot: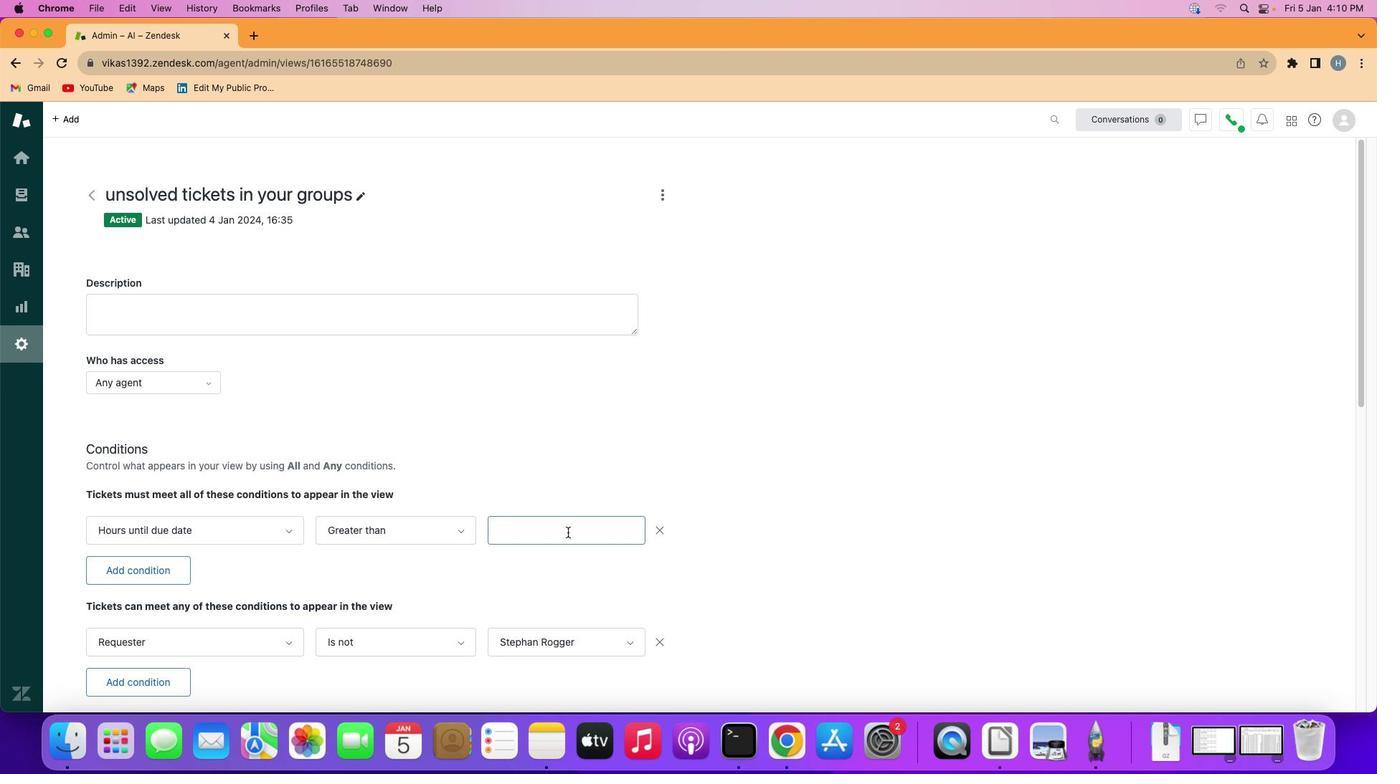 
Action: Mouse moved to (566, 530)
Screenshot: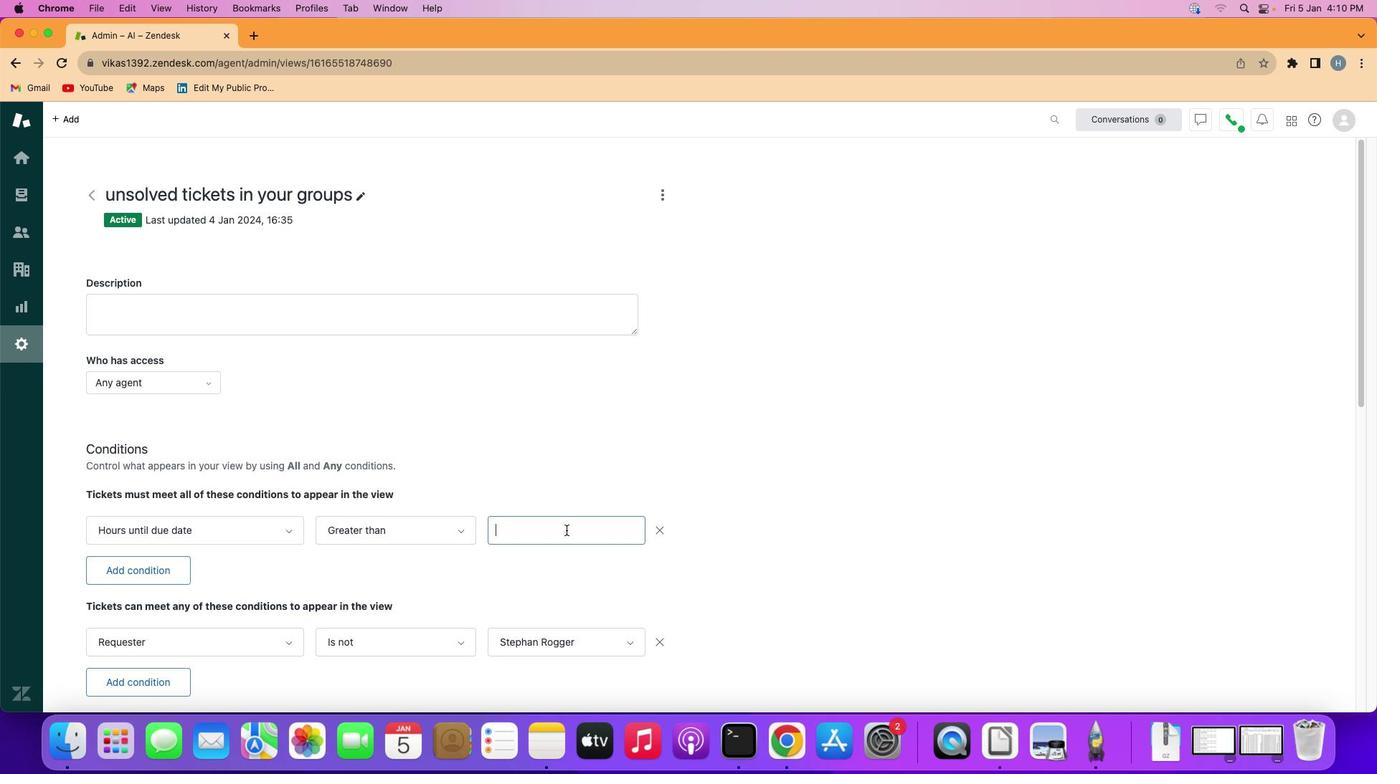 
Action: Key pressed Key.shift'T''w''e''n''t''y'
Screenshot: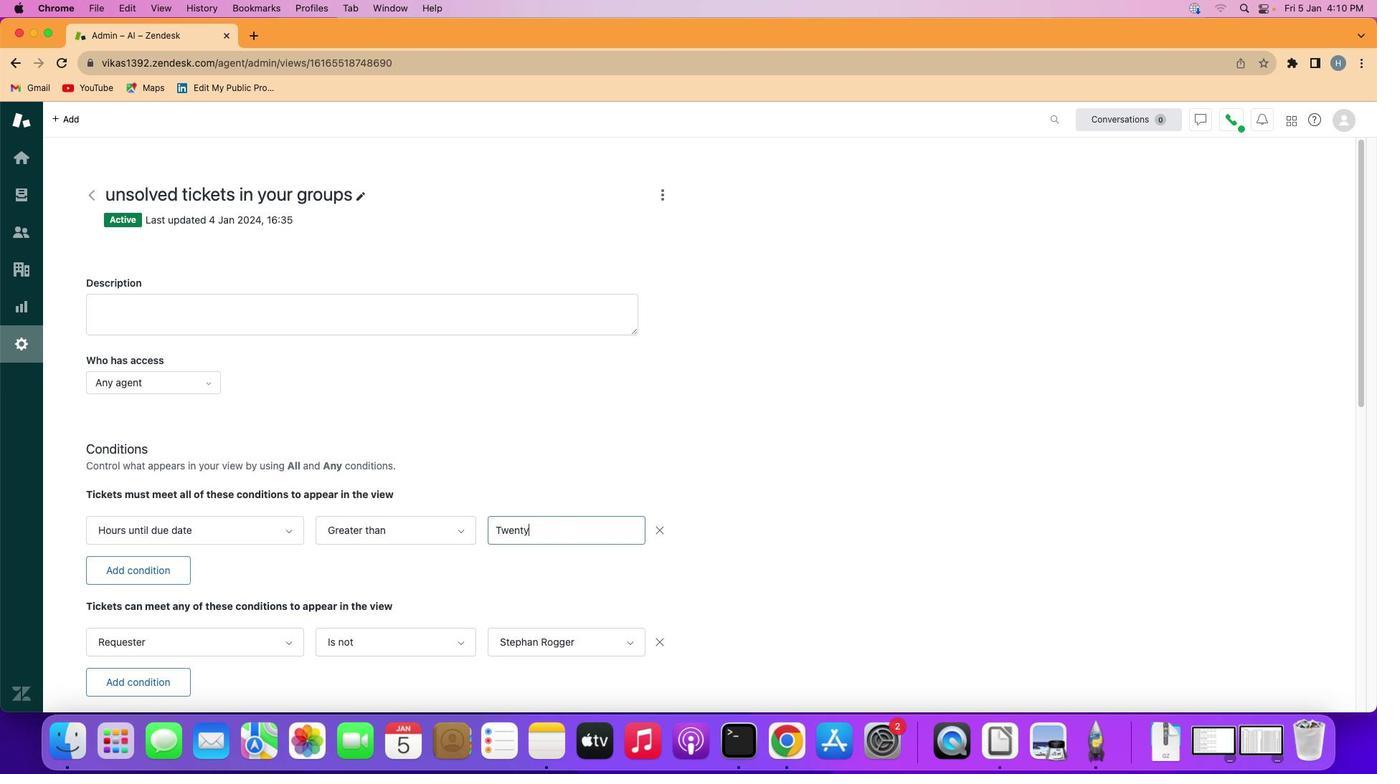 
Action: Mouse moved to (560, 576)
Screenshot: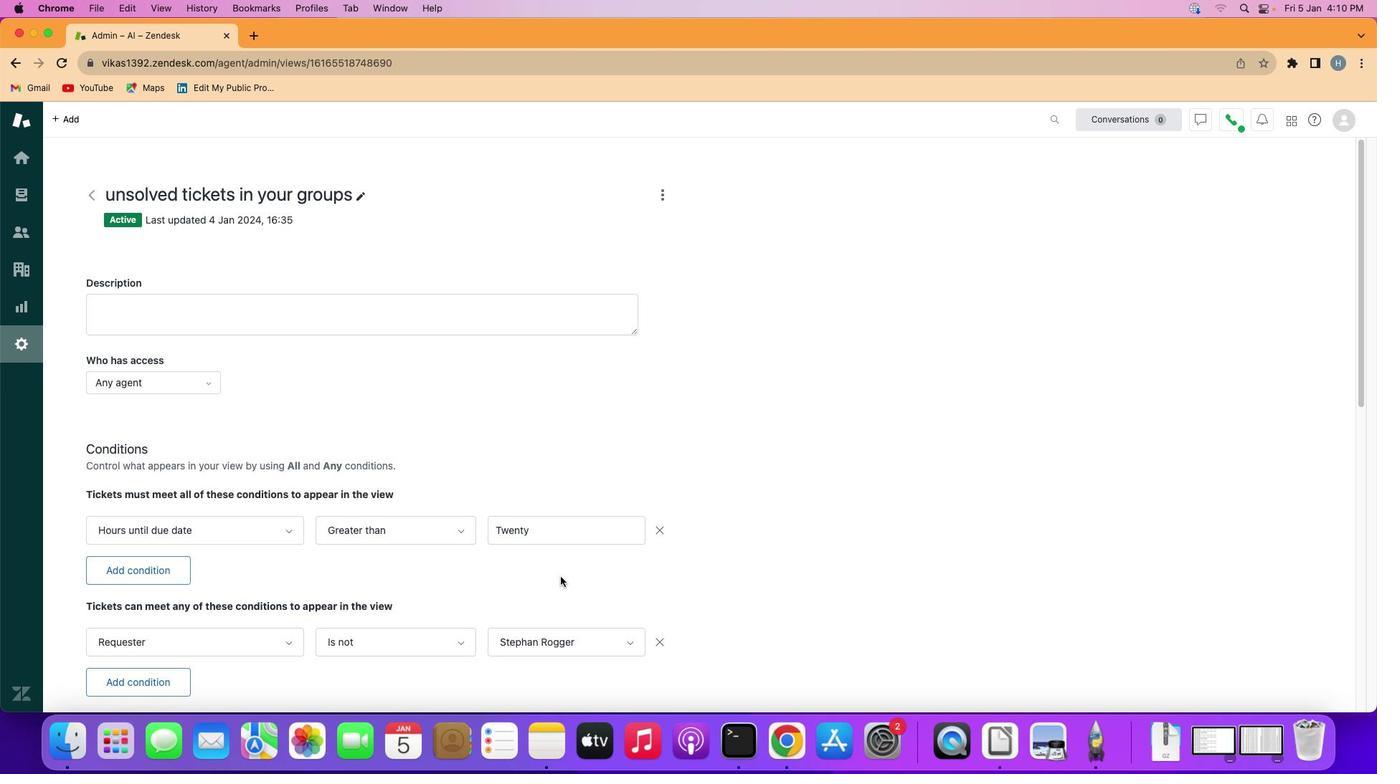 
Action: Mouse pressed left at (560, 576)
Screenshot: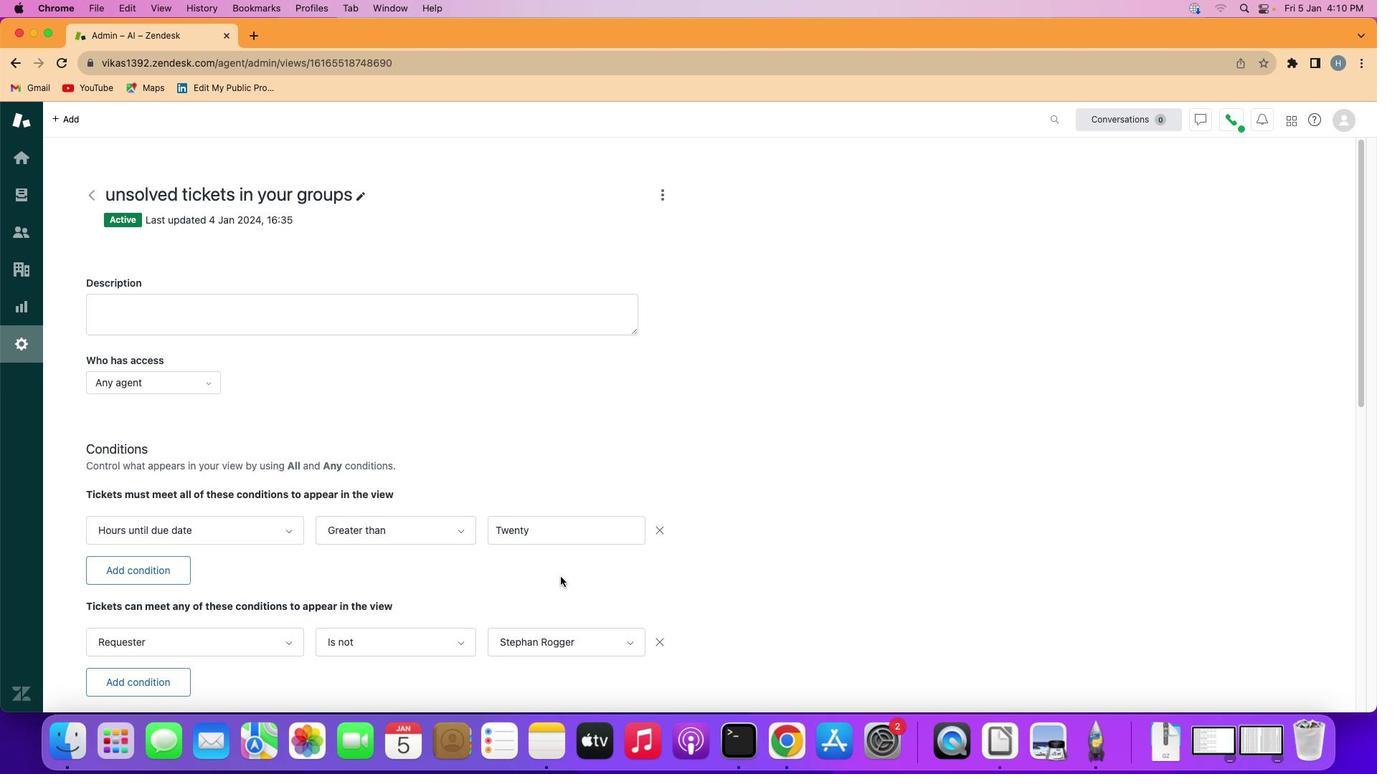
